 Task: Look for space in Huanuni, Bolivia from 6th September, 2023 to 18th September, 2023 for 3 adults in price range Rs.6000 to Rs.12000. Place can be entire place with 2 bedrooms having 2 beds and 2 bathrooms. Property type can be house, flat, guest house, hotel. Booking option can be shelf check-in. Required host language is English.
Action: Mouse moved to (625, 75)
Screenshot: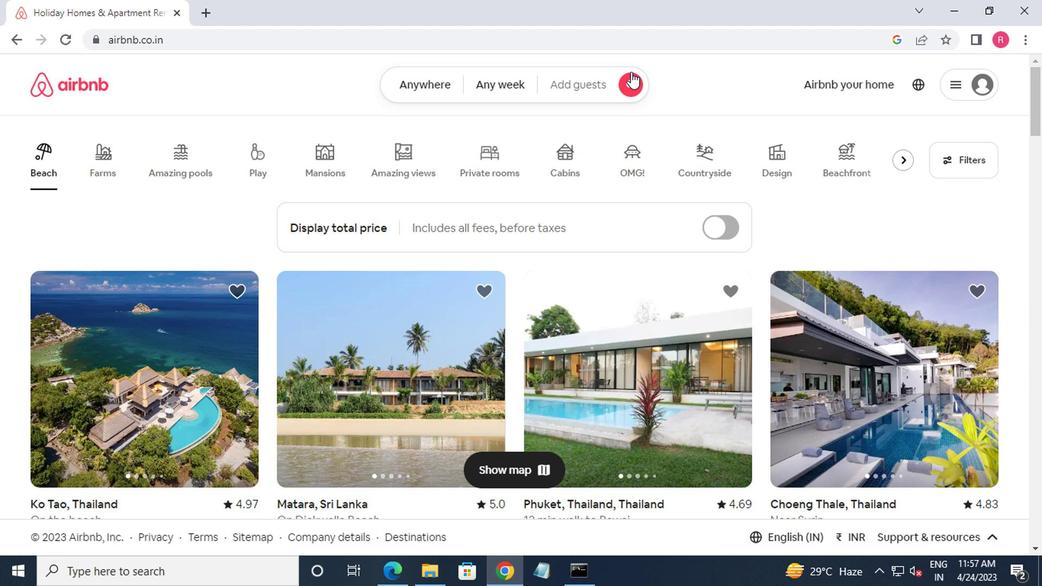
Action: Mouse pressed left at (625, 75)
Screenshot: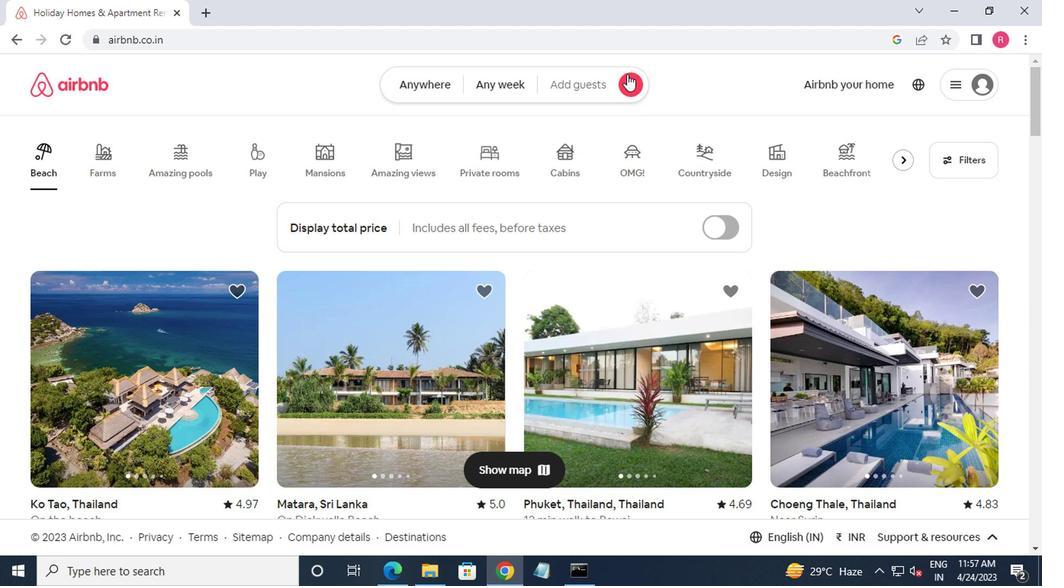 
Action: Mouse moved to (367, 130)
Screenshot: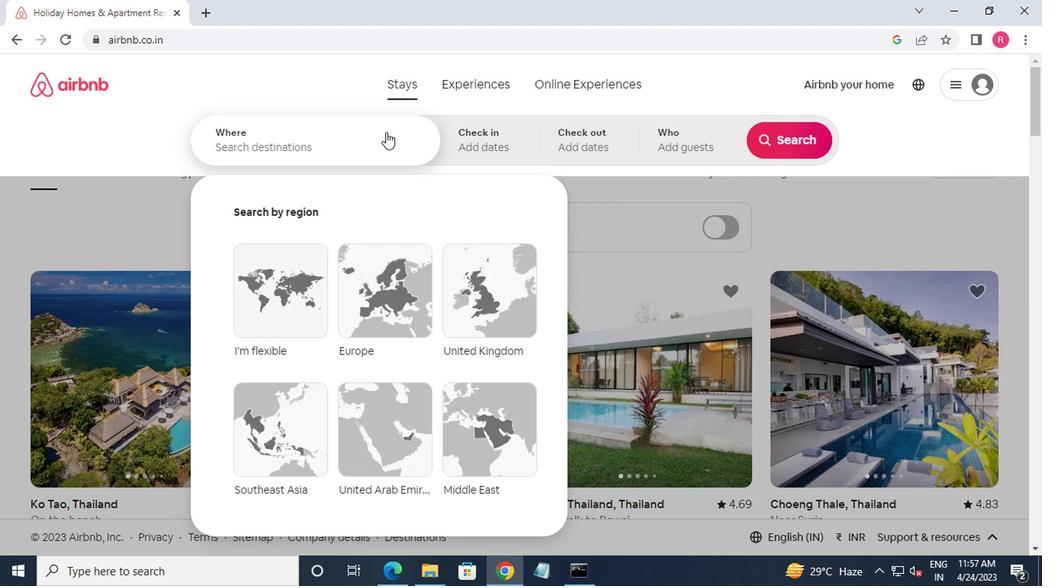 
Action: Mouse pressed left at (367, 130)
Screenshot: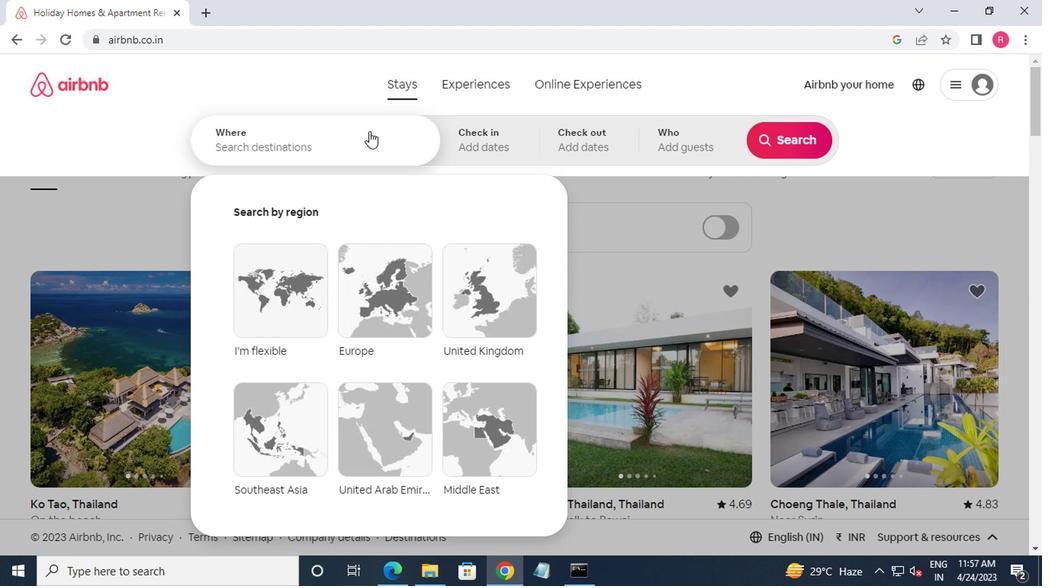
Action: Mouse moved to (355, 139)
Screenshot: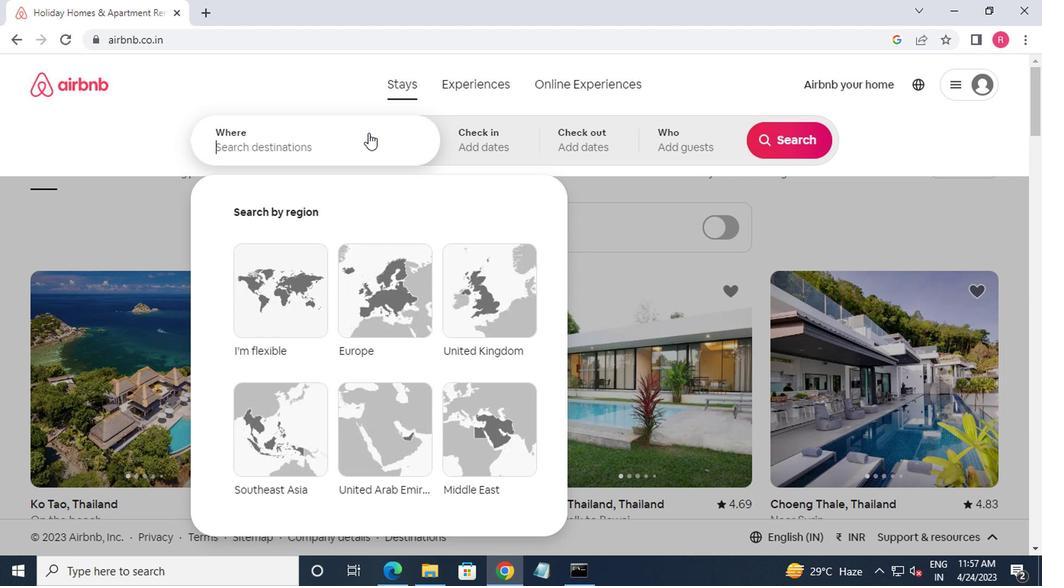 
Action: Key pressed huanuni
Screenshot: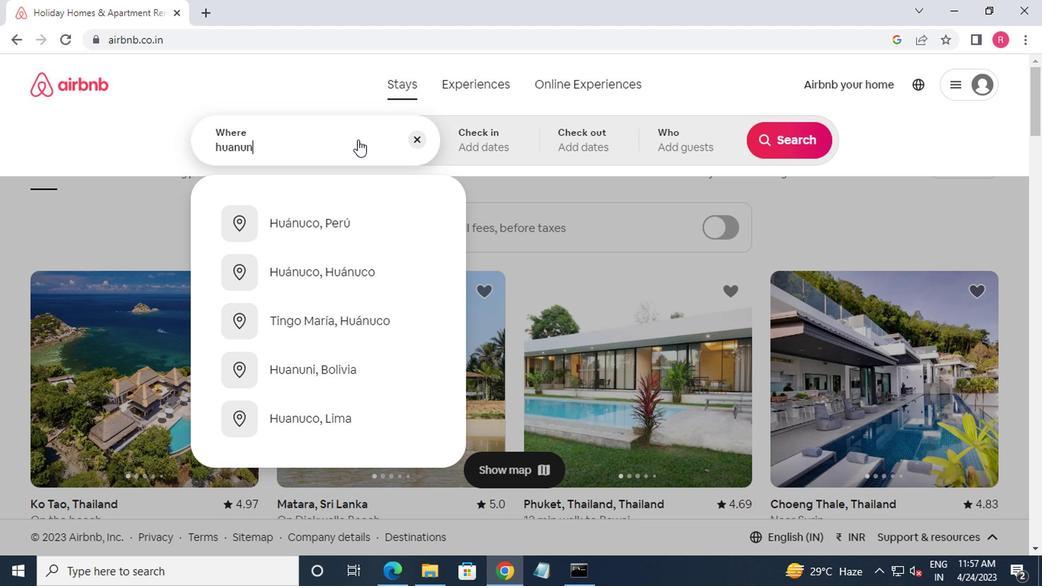 
Action: Mouse scrolled (355, 140) with delta (0, 0)
Screenshot: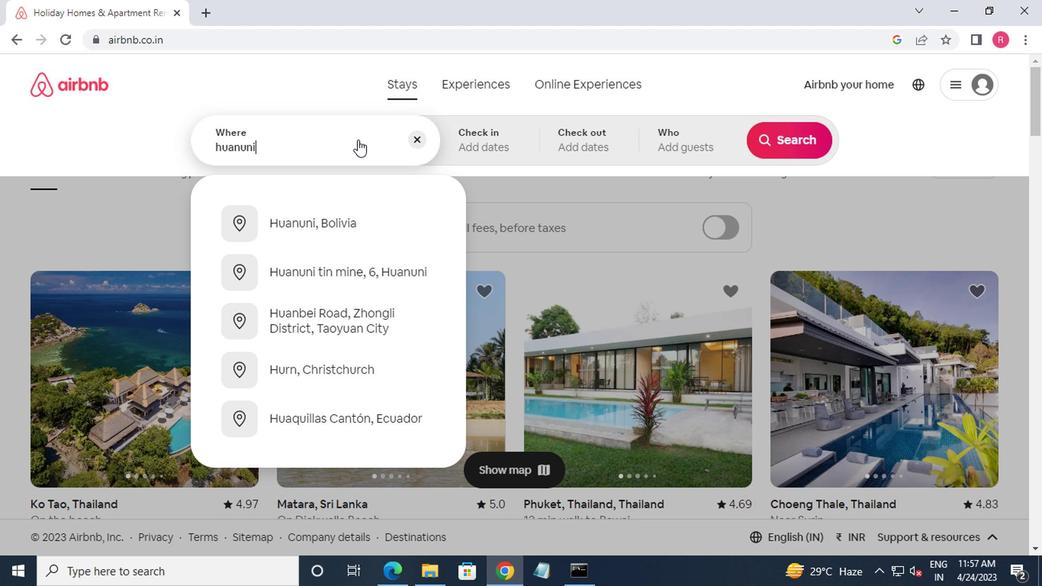 
Action: Mouse moved to (310, 229)
Screenshot: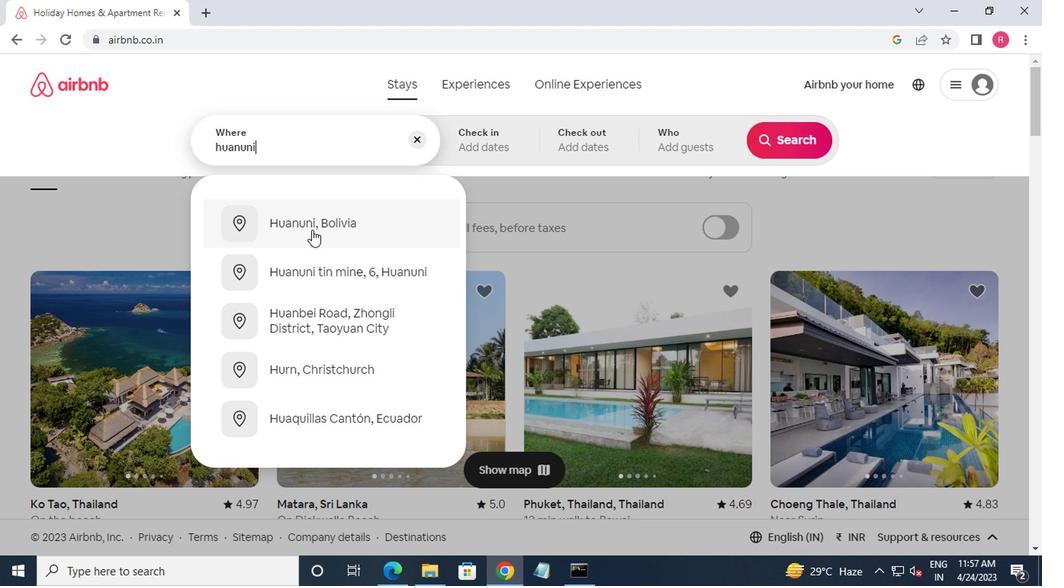 
Action: Mouse pressed left at (310, 229)
Screenshot: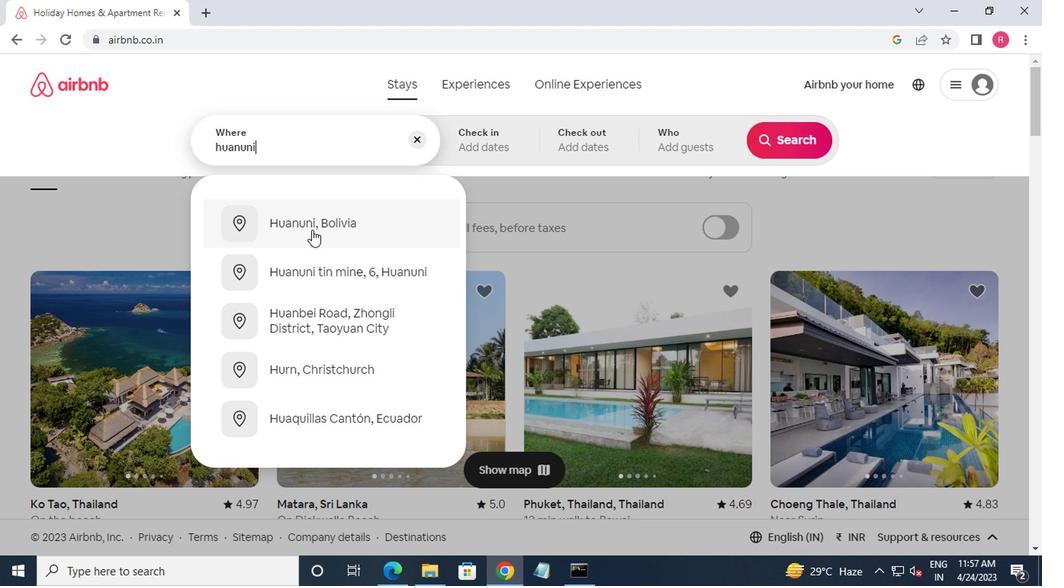 
Action: Mouse moved to (772, 267)
Screenshot: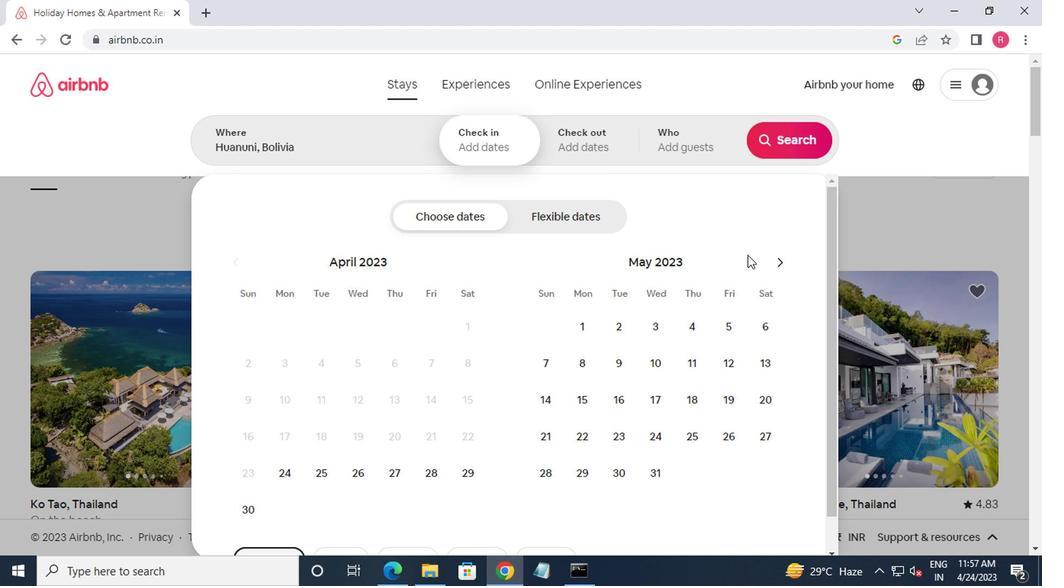 
Action: Mouse pressed left at (772, 267)
Screenshot: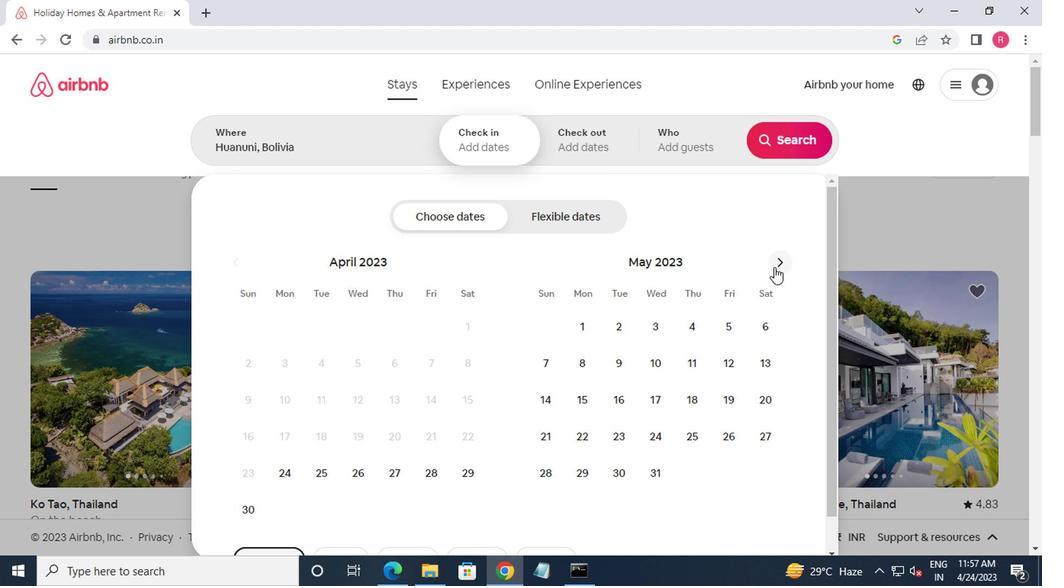 
Action: Mouse moved to (772, 267)
Screenshot: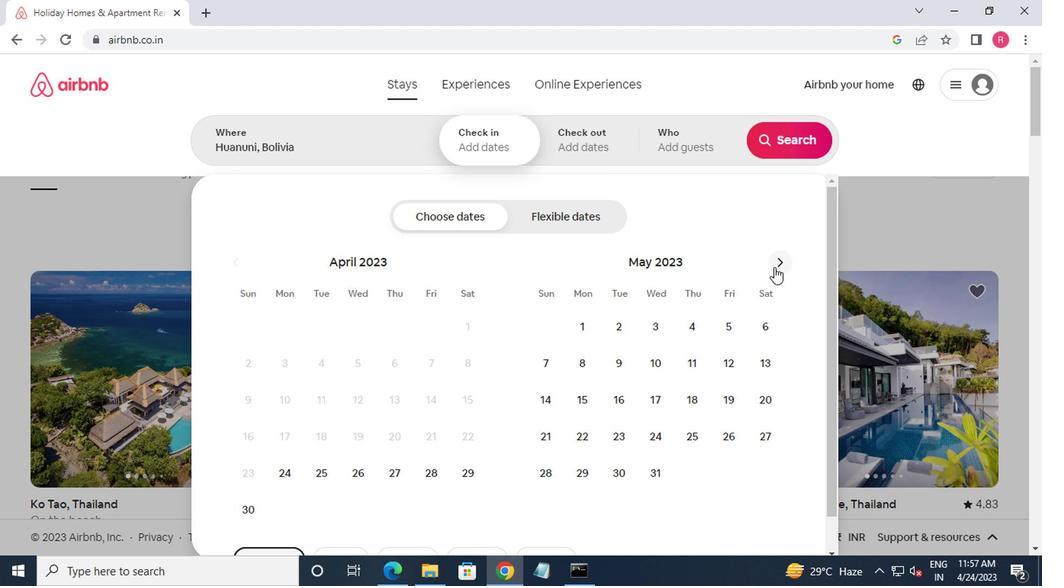 
Action: Mouse pressed left at (772, 267)
Screenshot: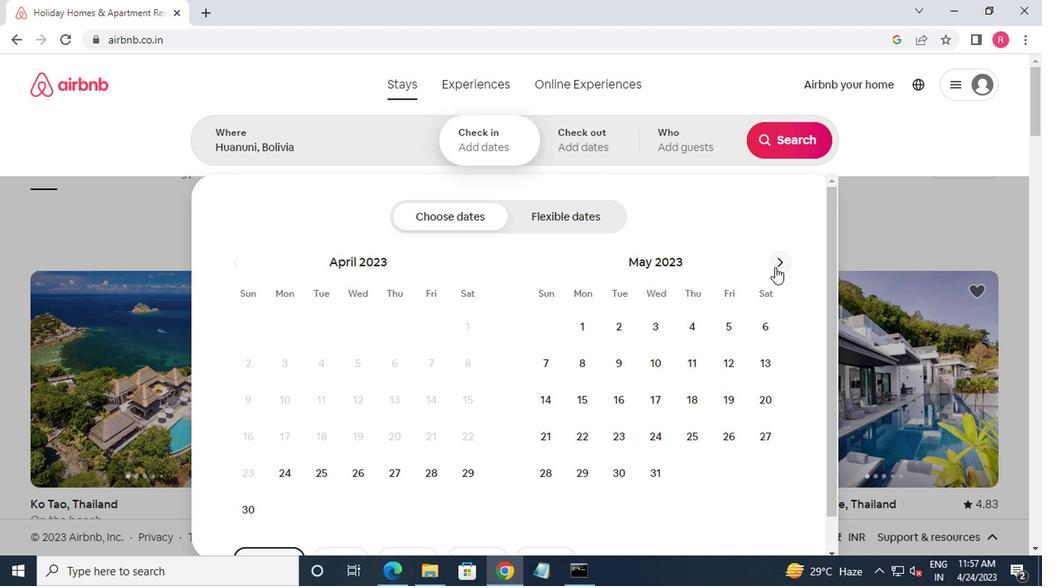
Action: Mouse pressed left at (772, 267)
Screenshot: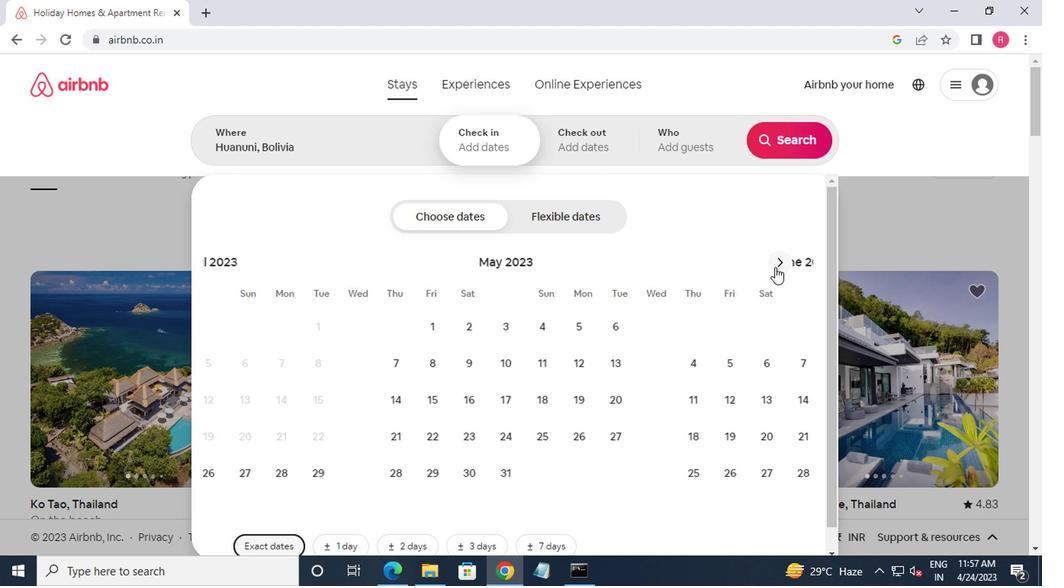 
Action: Mouse moved to (769, 266)
Screenshot: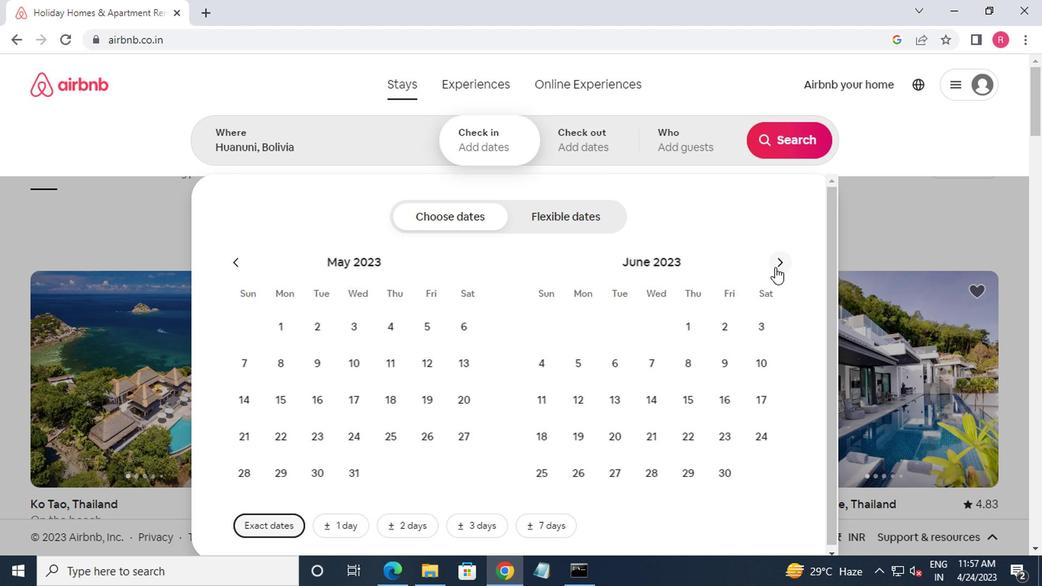 
Action: Mouse pressed left at (769, 266)
Screenshot: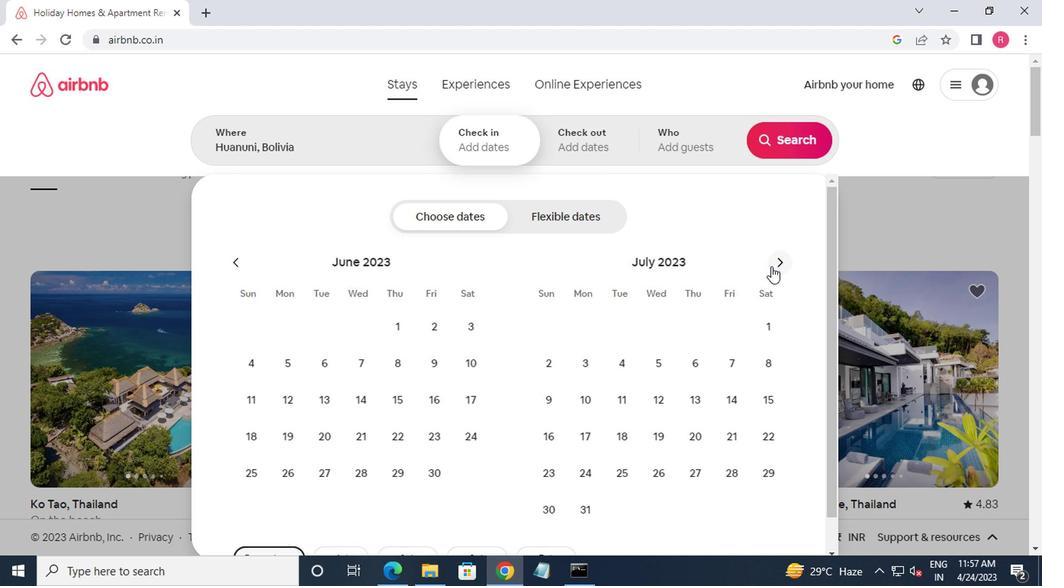 
Action: Mouse moved to (773, 262)
Screenshot: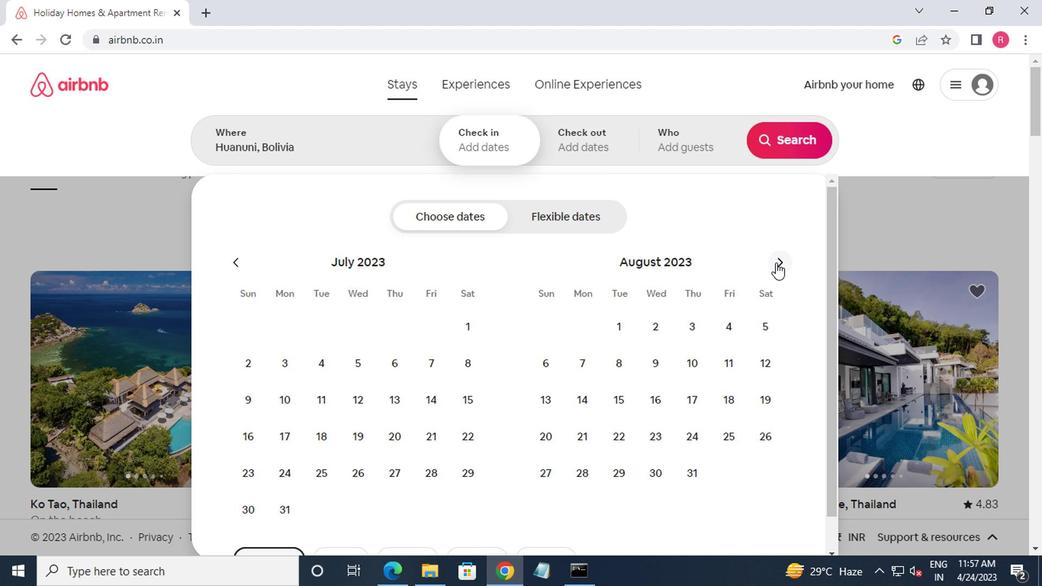 
Action: Mouse pressed left at (773, 262)
Screenshot: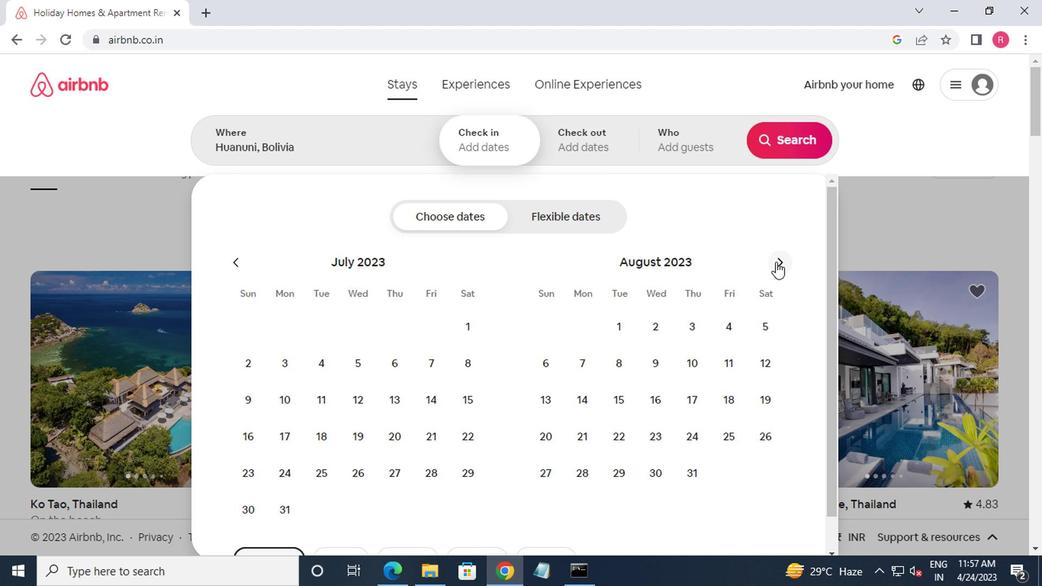 
Action: Mouse moved to (670, 369)
Screenshot: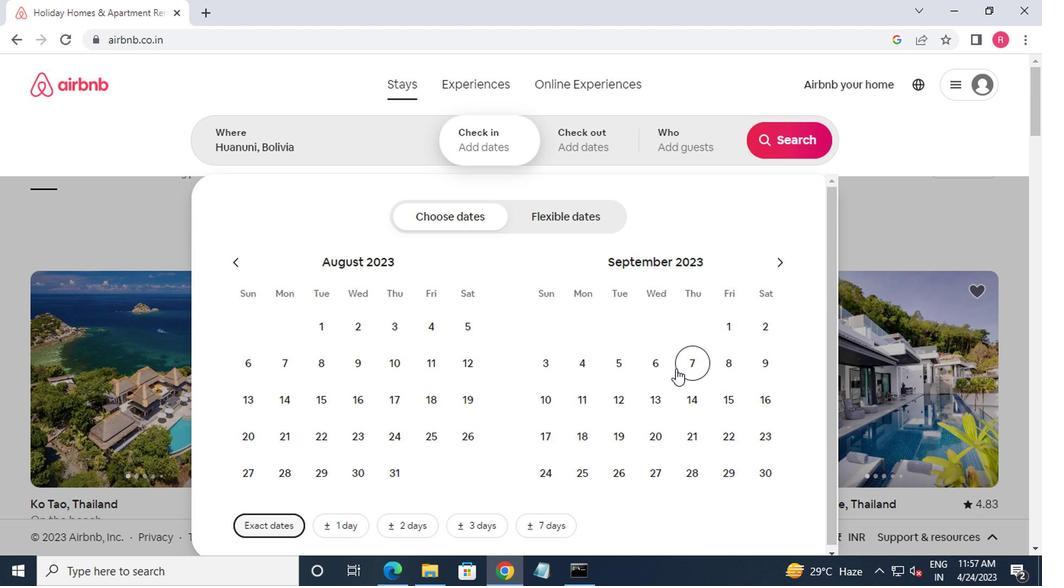
Action: Mouse pressed left at (670, 369)
Screenshot: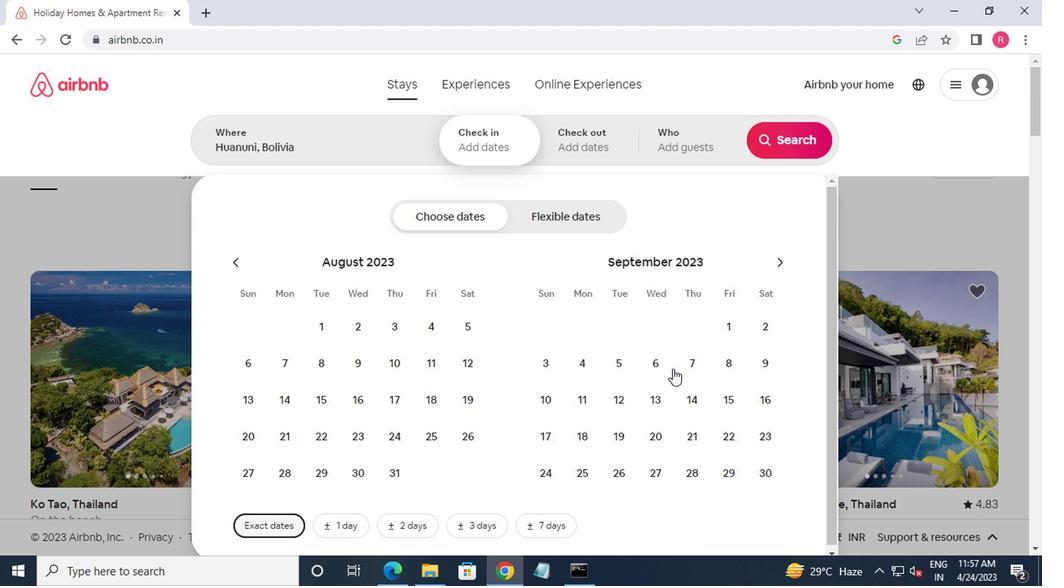 
Action: Mouse moved to (596, 432)
Screenshot: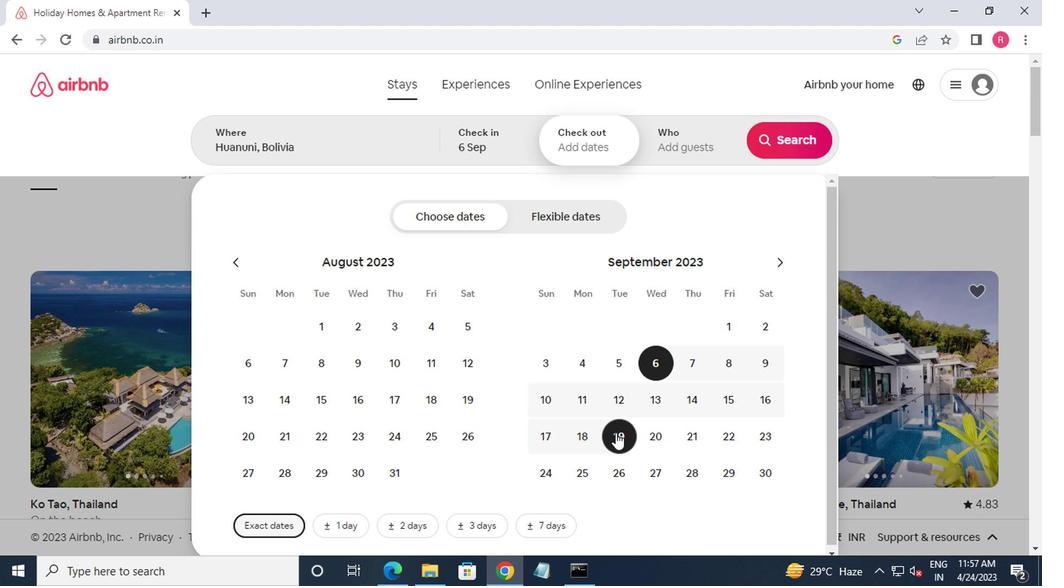 
Action: Mouse pressed left at (596, 432)
Screenshot: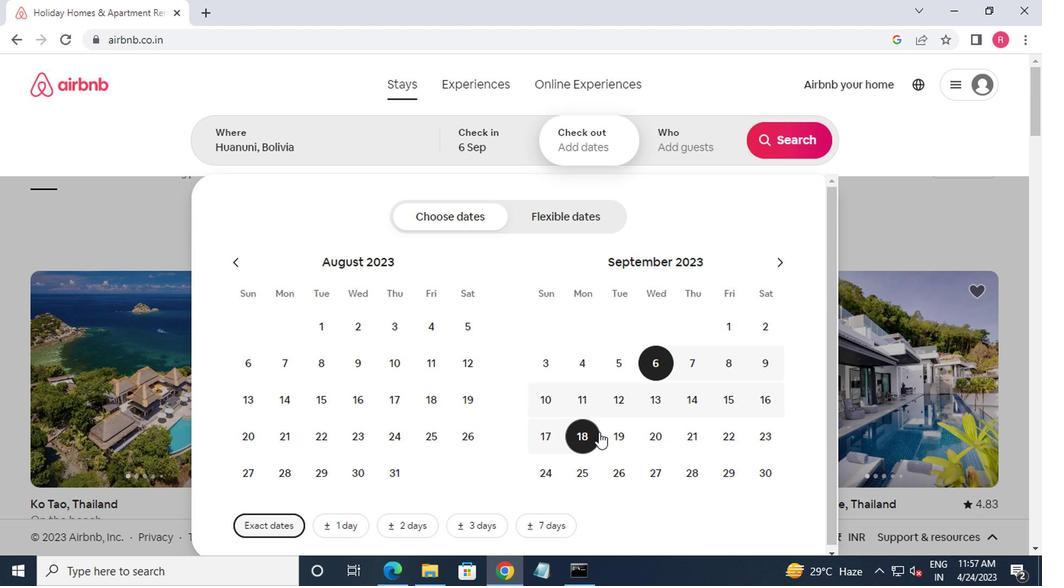 
Action: Mouse moved to (676, 158)
Screenshot: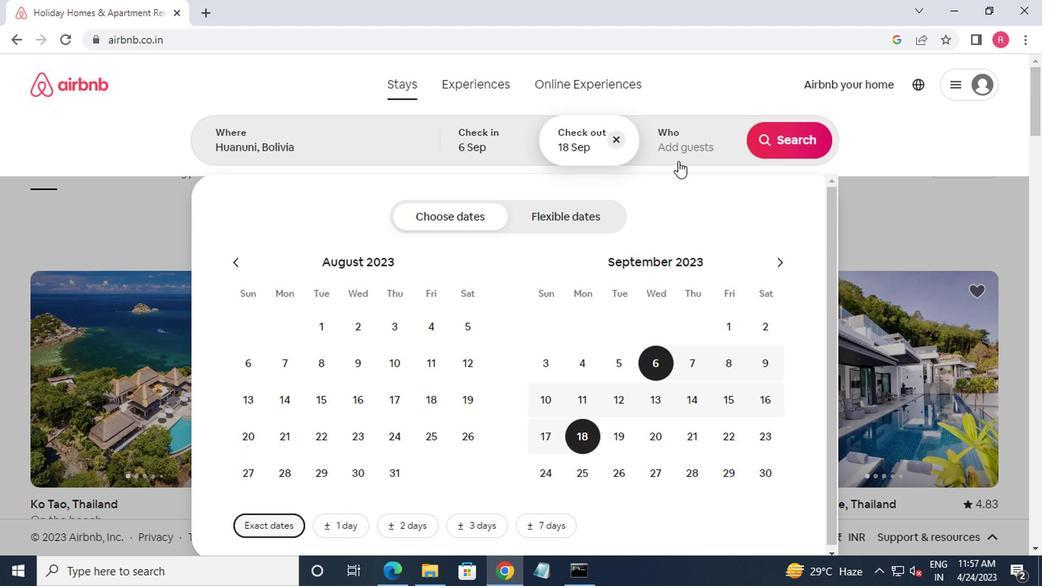 
Action: Mouse pressed left at (676, 158)
Screenshot: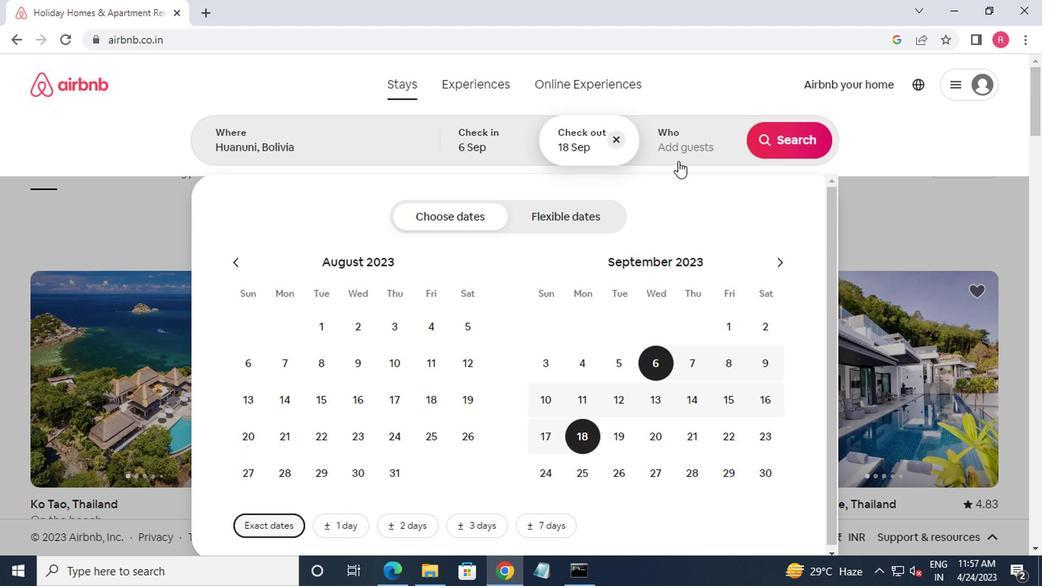 
Action: Mouse moved to (780, 231)
Screenshot: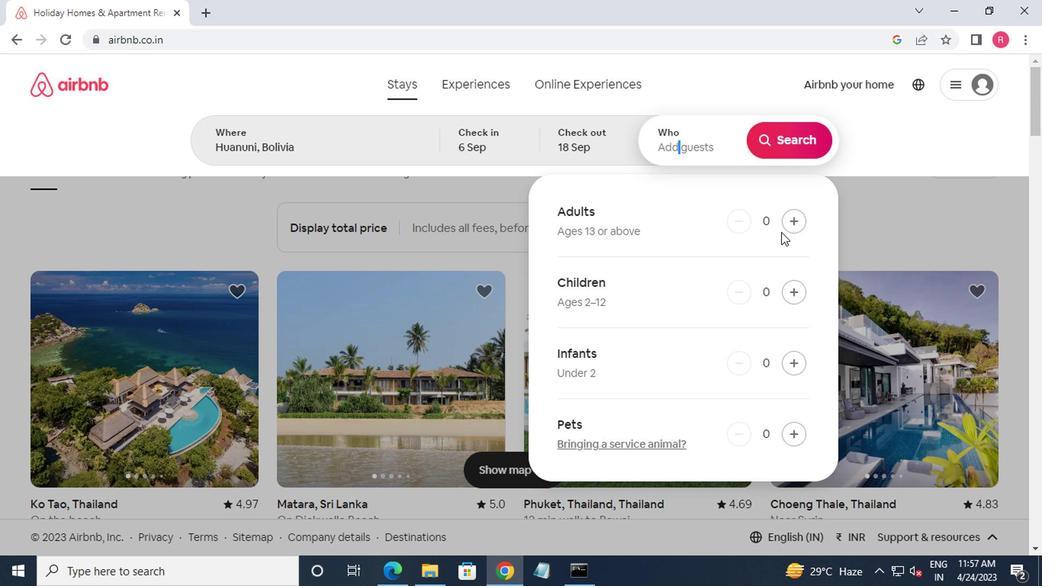 
Action: Mouse pressed left at (780, 231)
Screenshot: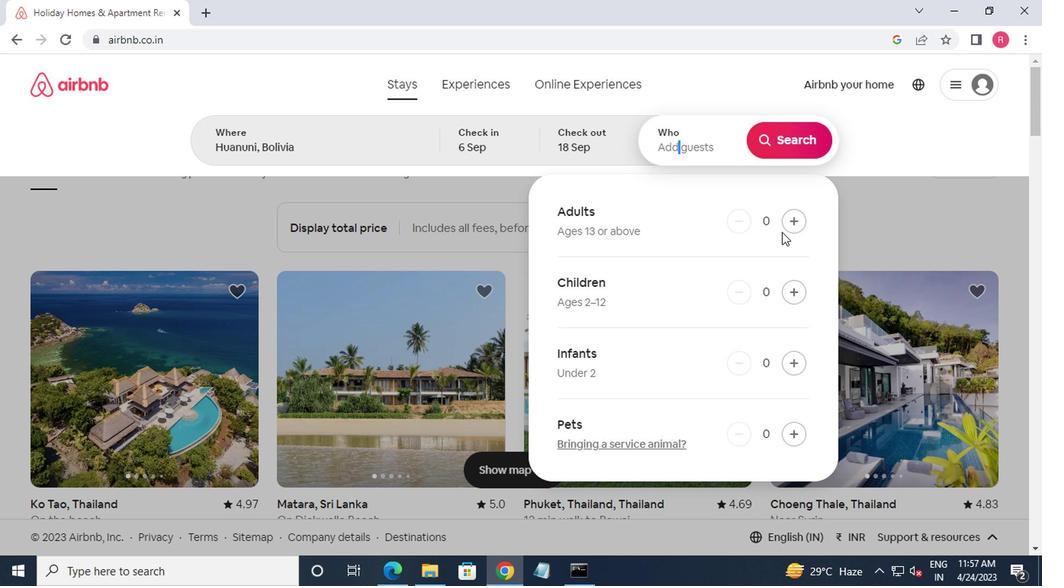 
Action: Mouse moved to (783, 227)
Screenshot: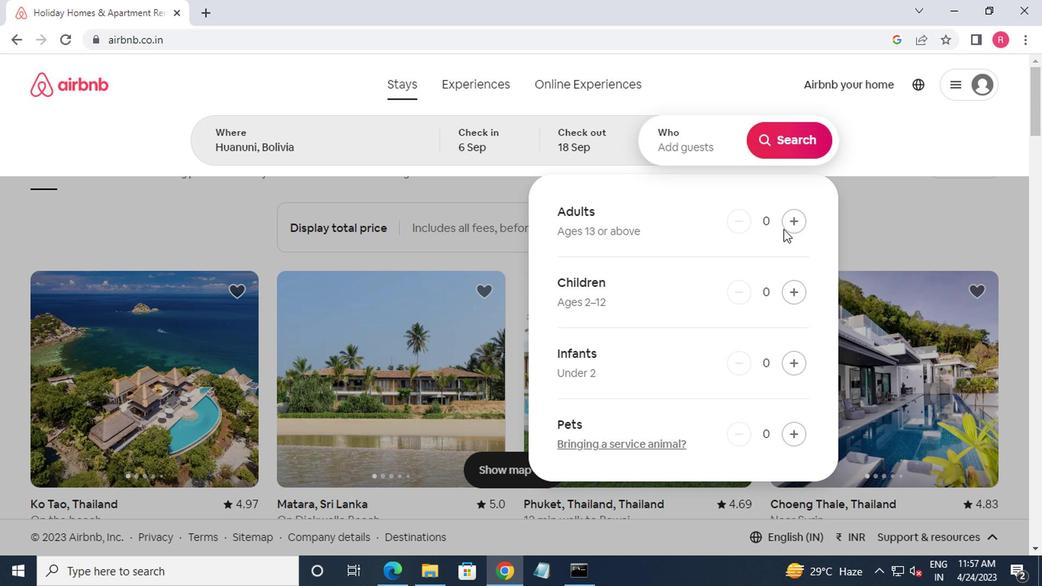 
Action: Mouse pressed left at (783, 227)
Screenshot: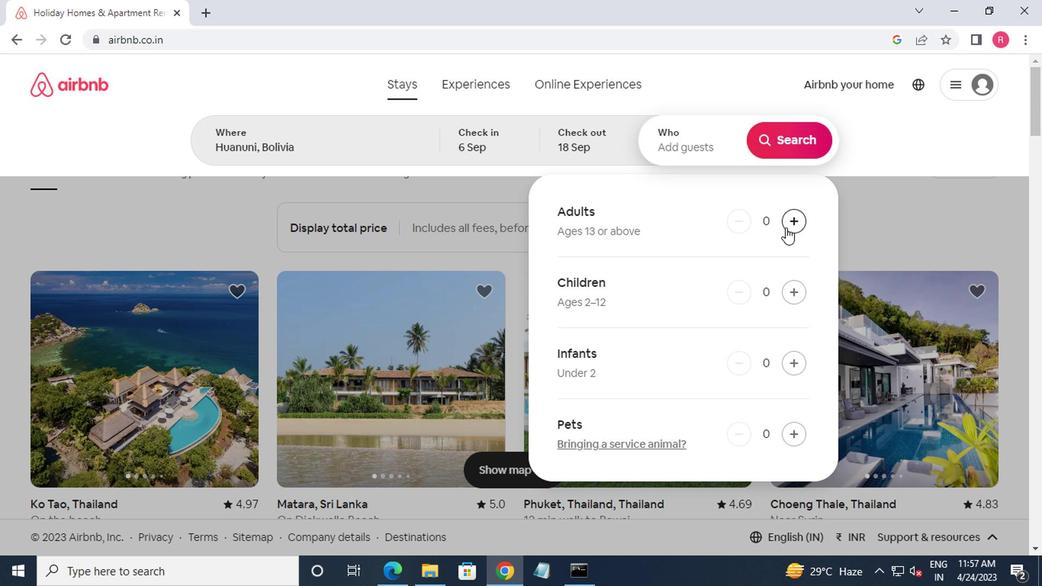 
Action: Mouse pressed left at (783, 227)
Screenshot: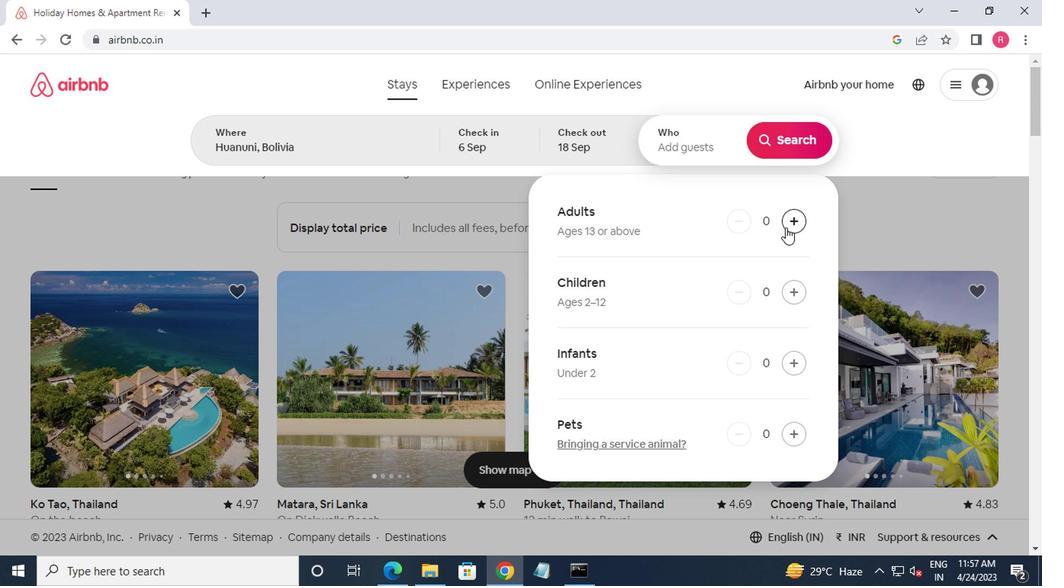 
Action: Mouse moved to (784, 227)
Screenshot: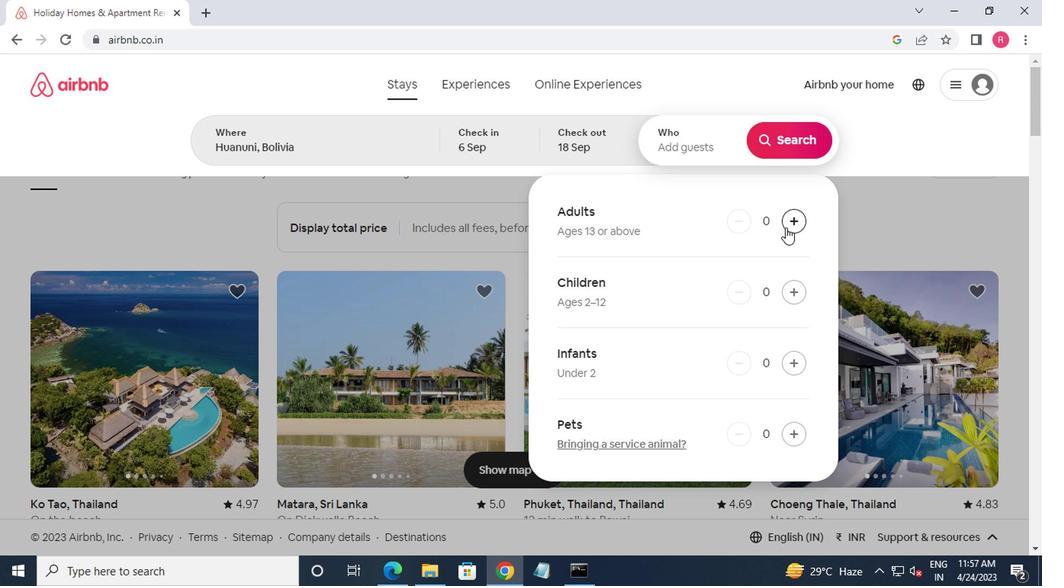 
Action: Mouse pressed left at (784, 227)
Screenshot: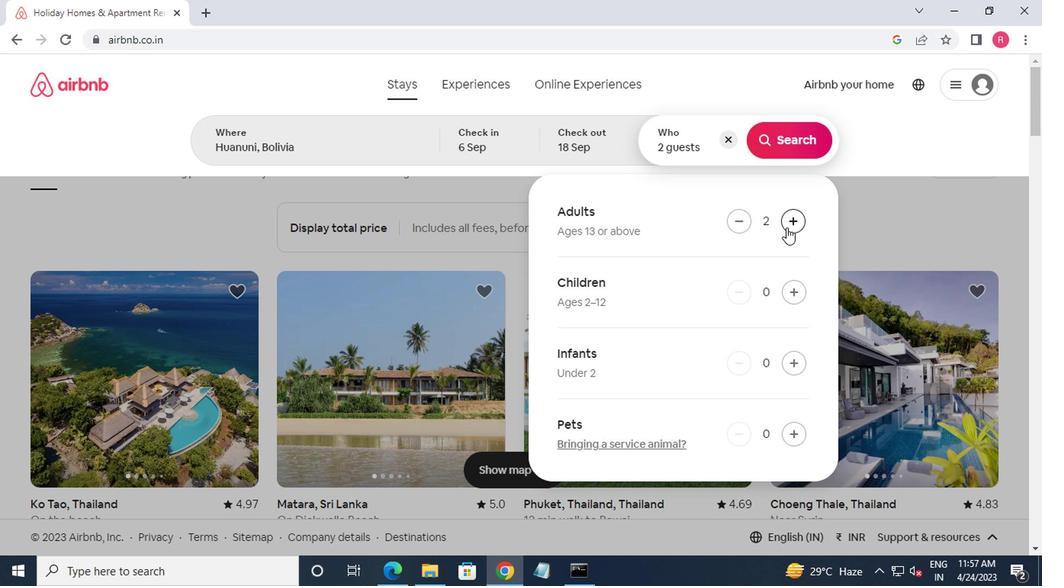 
Action: Mouse moved to (761, 146)
Screenshot: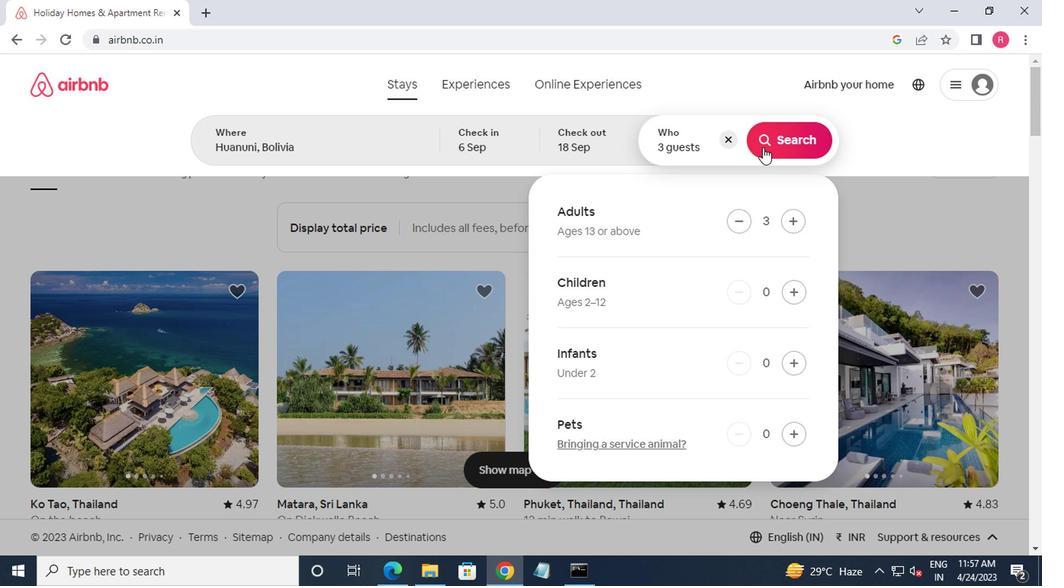 
Action: Mouse pressed left at (761, 146)
Screenshot: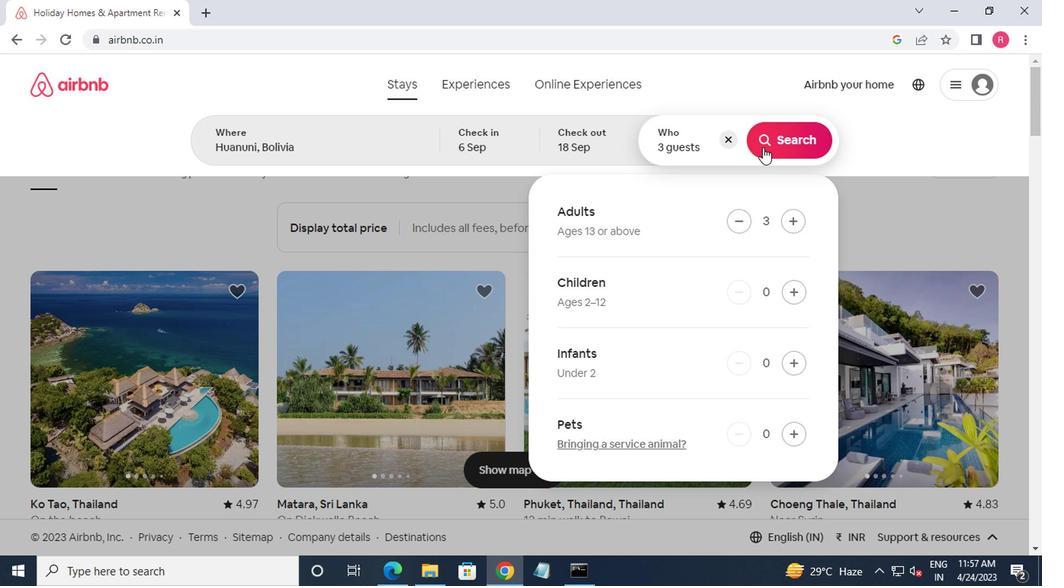 
Action: Mouse moved to (947, 141)
Screenshot: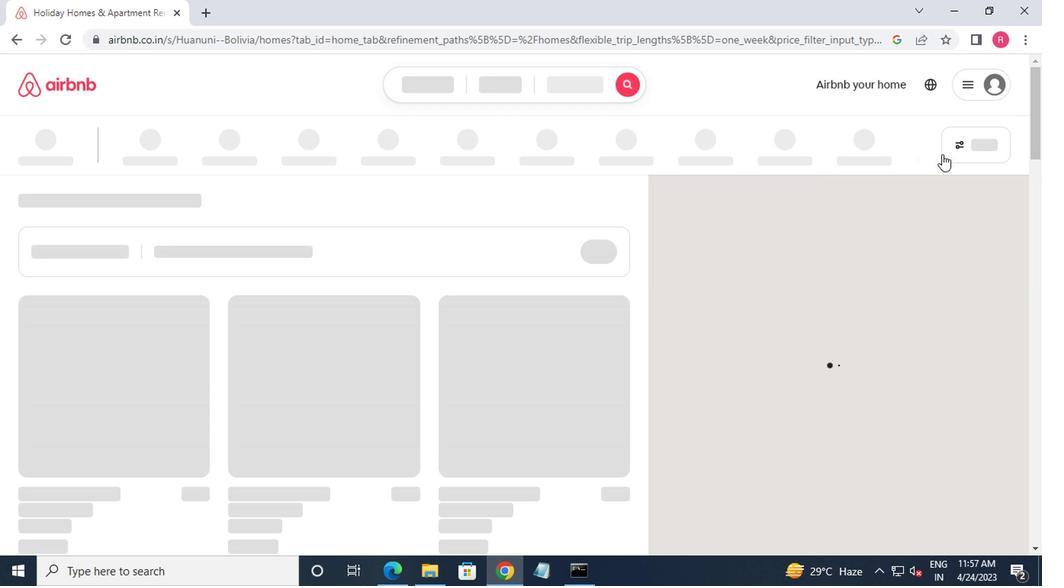 
Action: Mouse pressed left at (947, 141)
Screenshot: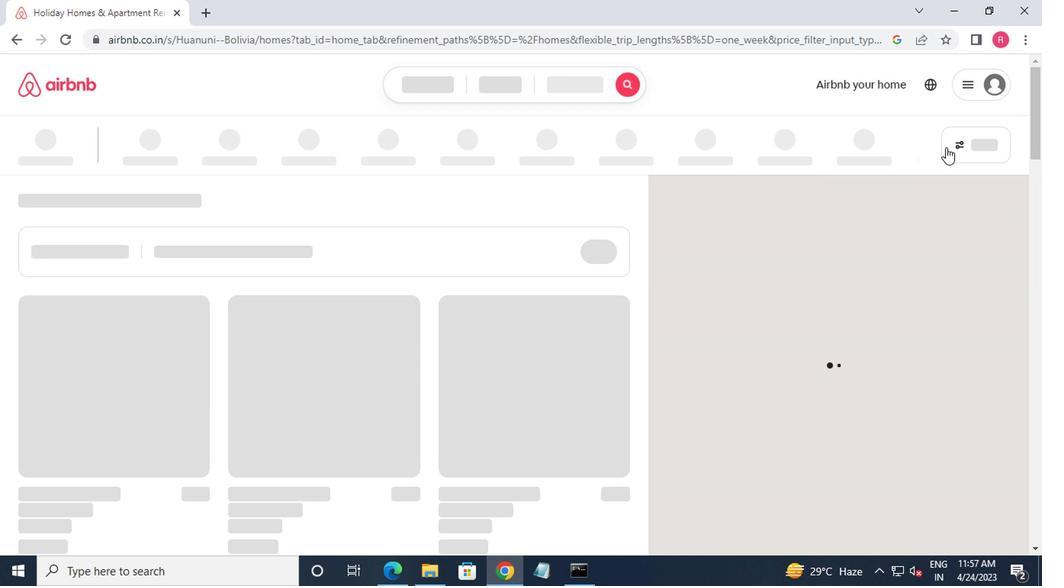 
Action: Mouse moved to (391, 342)
Screenshot: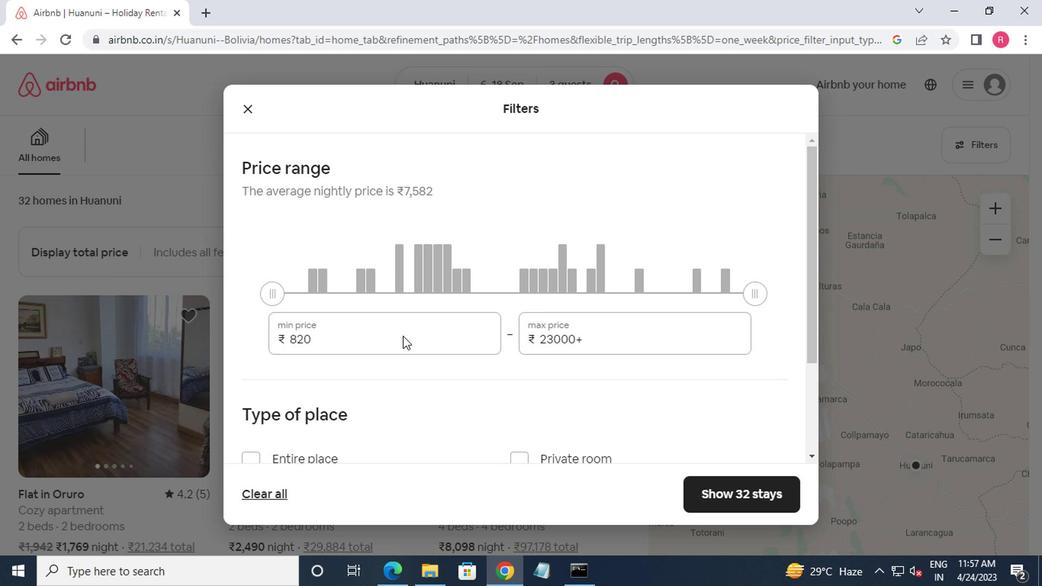 
Action: Mouse pressed left at (391, 342)
Screenshot: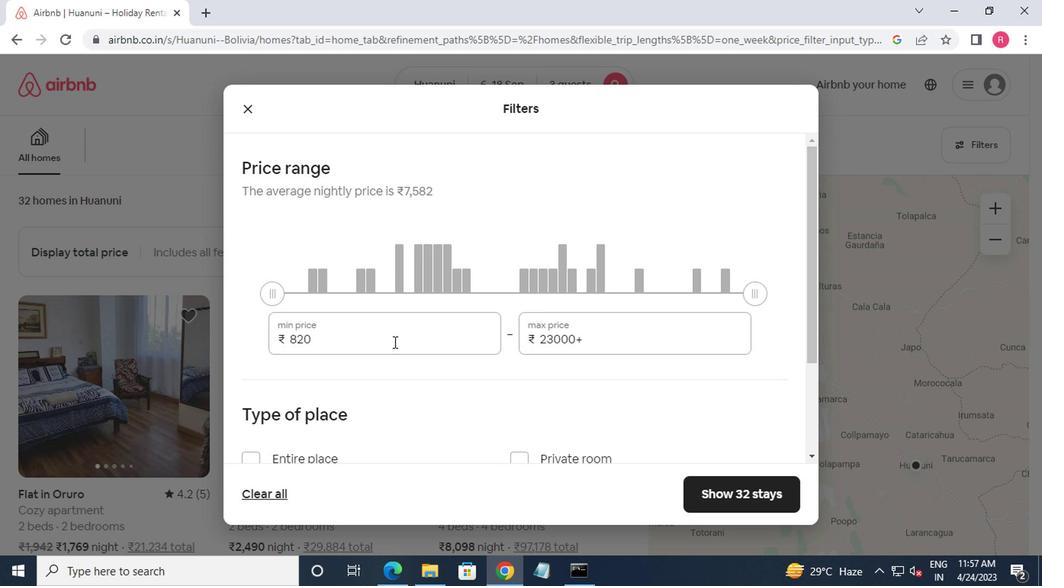 
Action: Mouse moved to (391, 344)
Screenshot: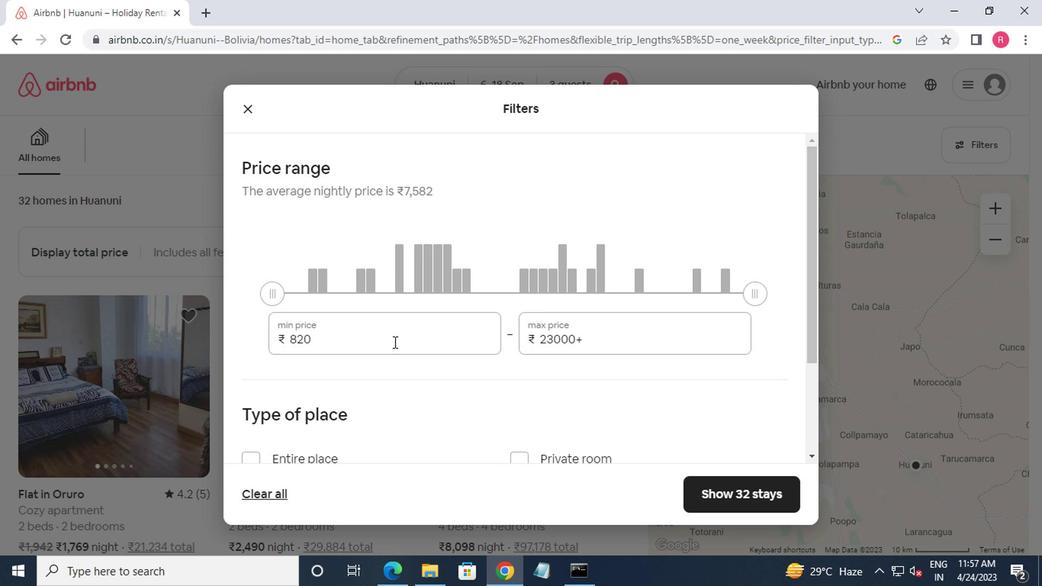 
Action: Key pressed <Key.backspace><Key.backspace><Key.backspace><Key.backspace><Key.backspace>6000<Key.tab>12000
Screenshot: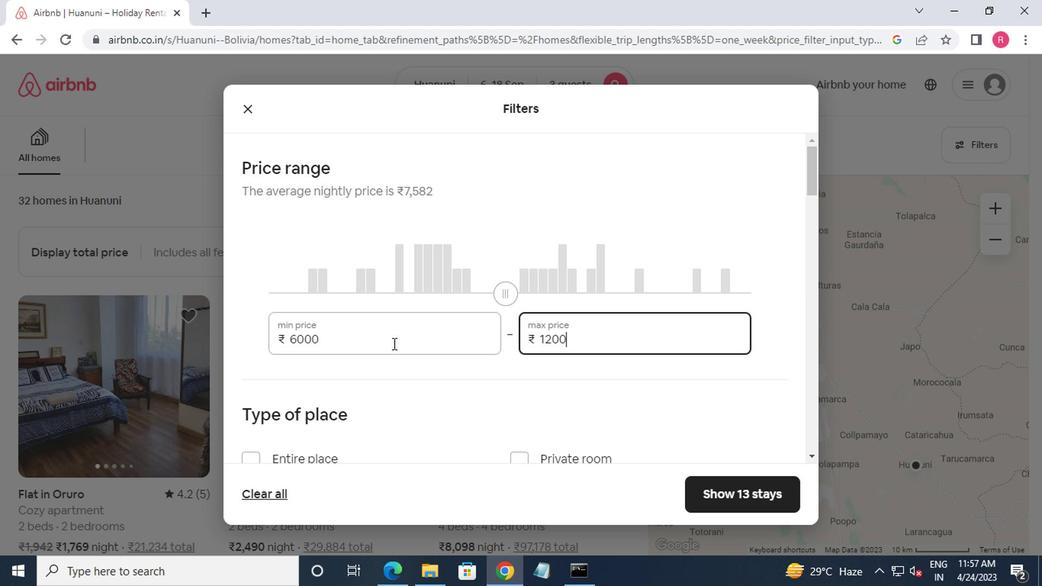 
Action: Mouse moved to (374, 369)
Screenshot: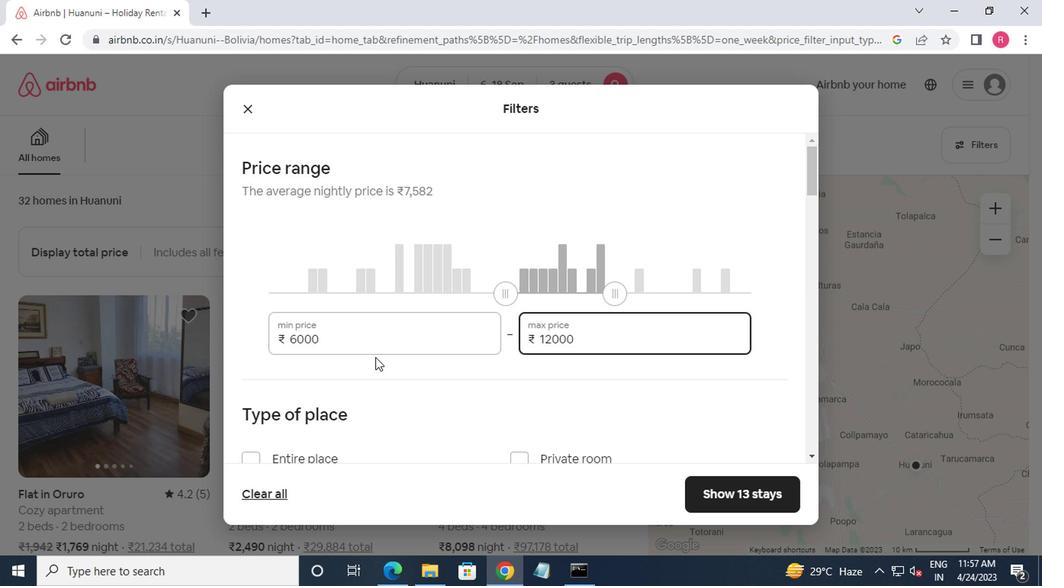 
Action: Mouse scrolled (374, 368) with delta (0, 0)
Screenshot: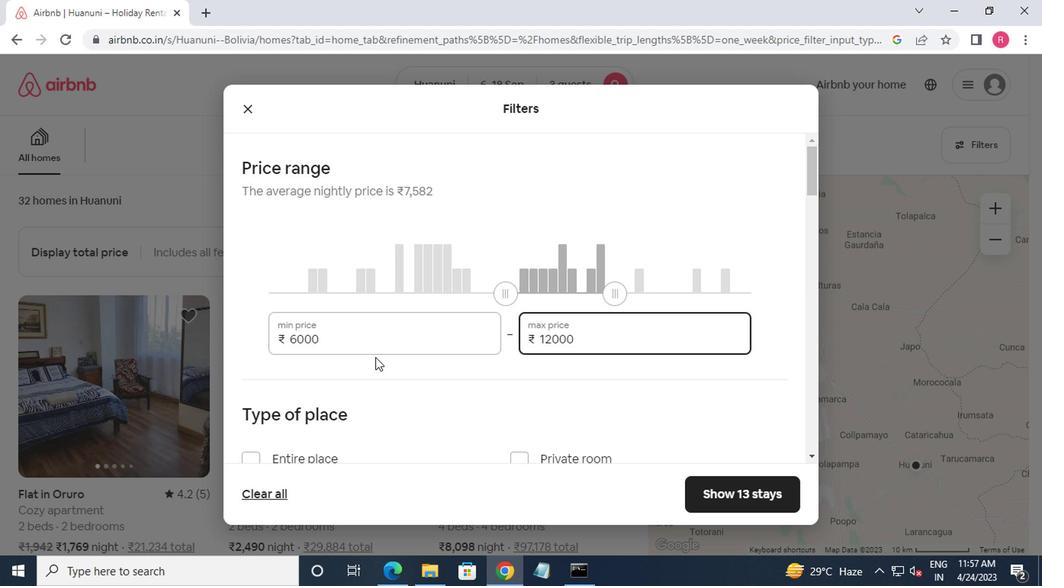 
Action: Mouse moved to (272, 387)
Screenshot: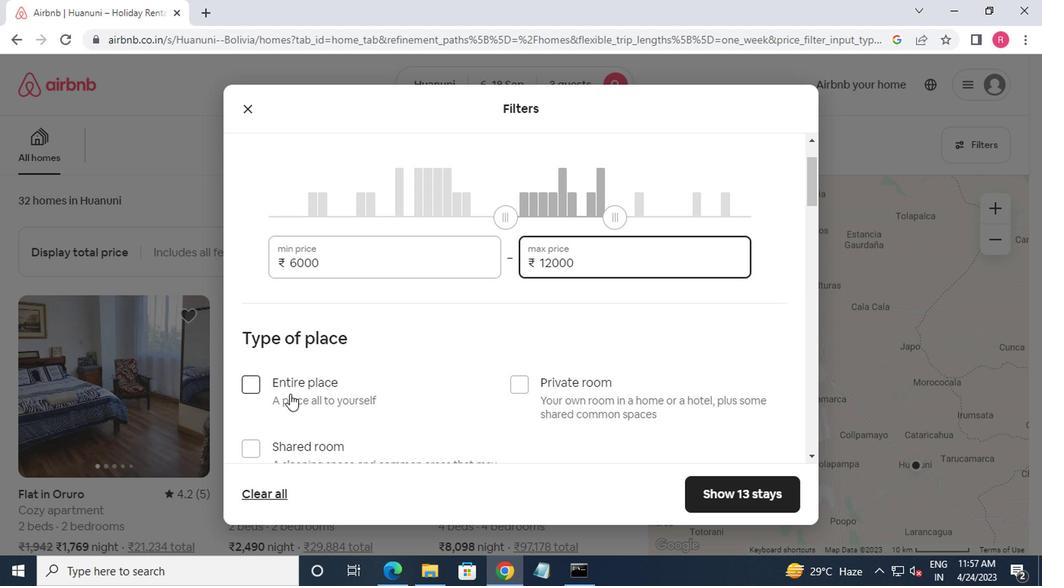 
Action: Mouse pressed left at (272, 387)
Screenshot: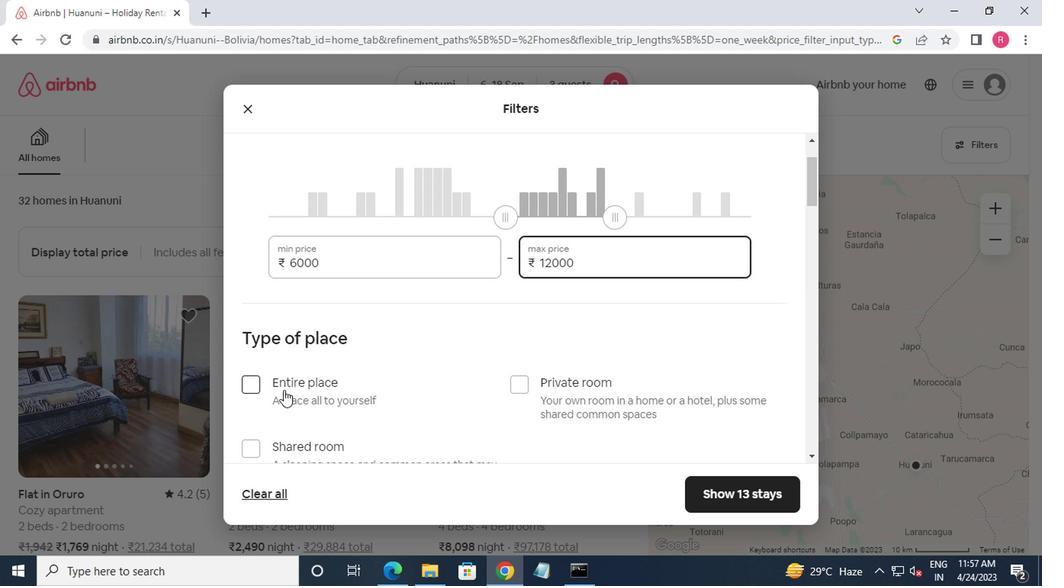 
Action: Mouse moved to (328, 269)
Screenshot: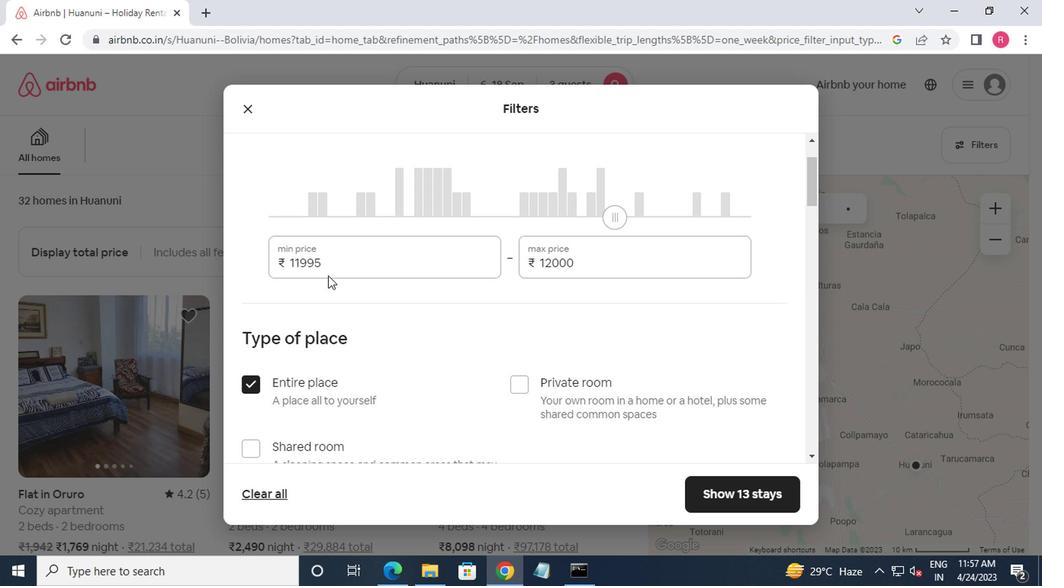 
Action: Mouse pressed left at (328, 269)
Screenshot: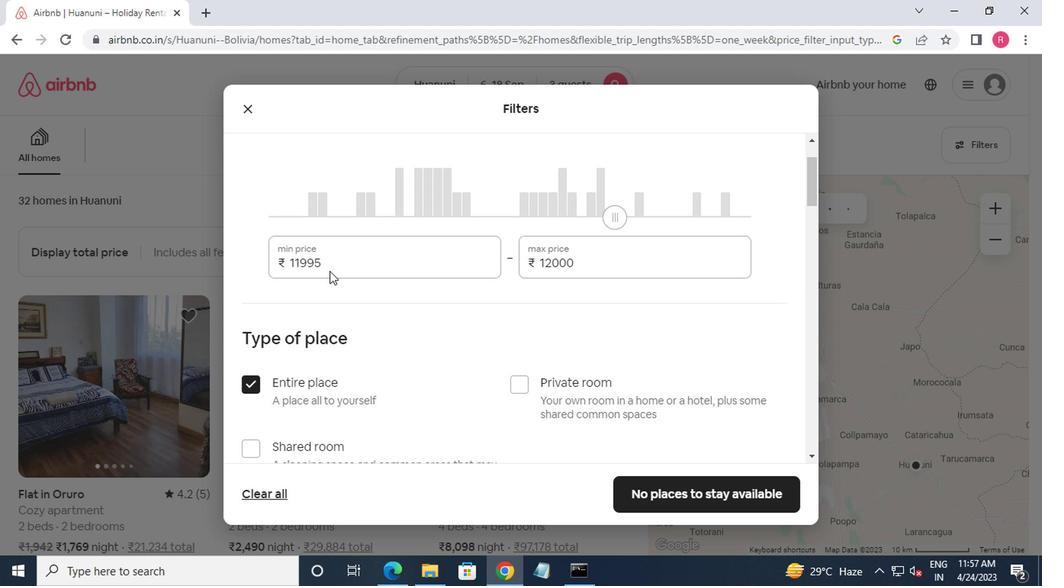 
Action: Mouse moved to (329, 269)
Screenshot: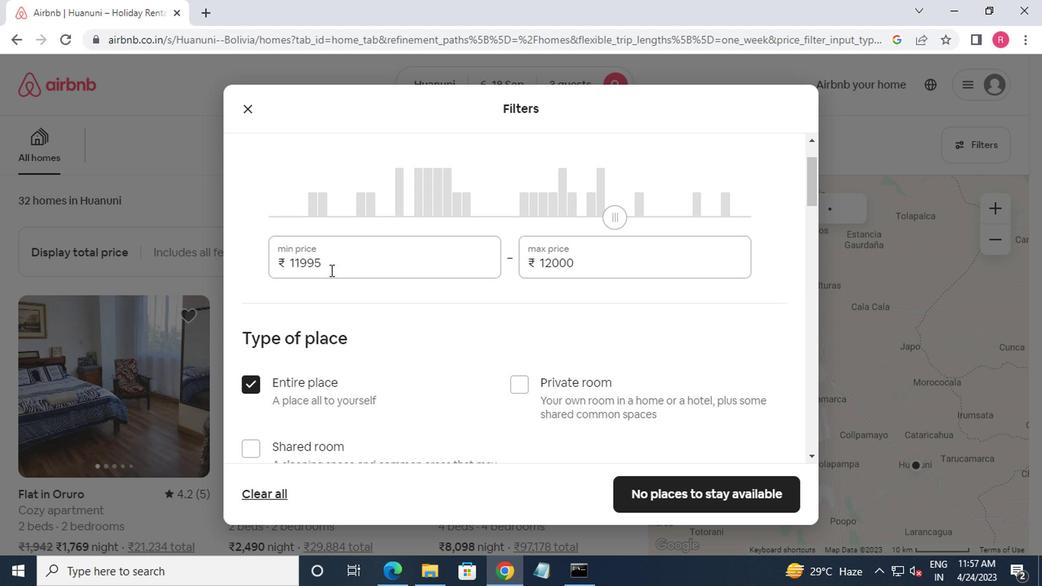 
Action: Key pressed <Key.backspace><Key.backspace><Key.backspace><Key.backspace><Key.backspace><Key.backspace><Key.backspace><Key.backspace><Key.backspace><Key.backspace><Key.backspace><Key.backspace><Key.backspace><Key.backspace><Key.backspace><Key.backspace><Key.backspace><Key.backspace><Key.backspace><Key.backspace>6000
Screenshot: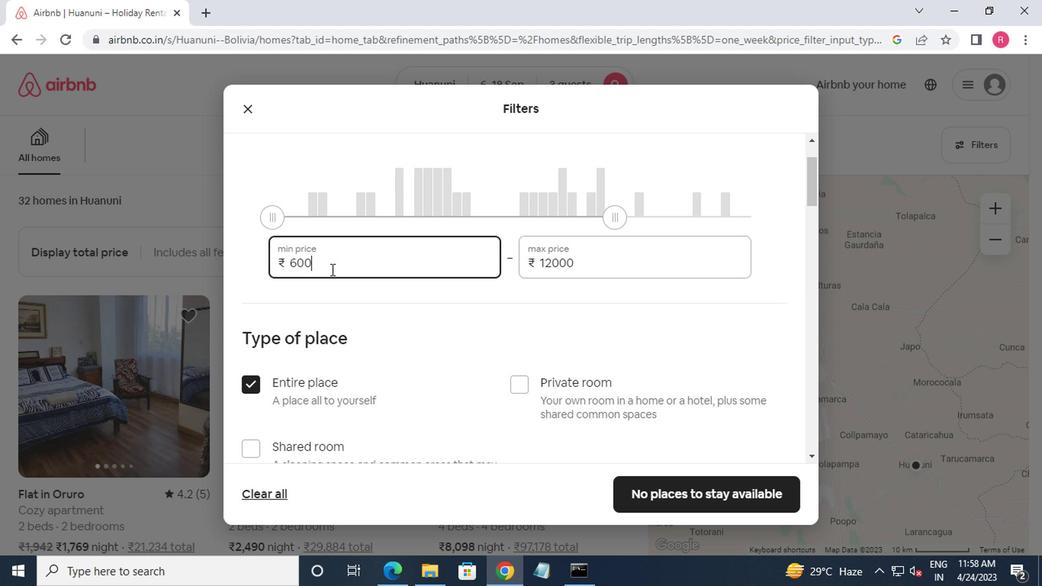 
Action: Mouse moved to (297, 302)
Screenshot: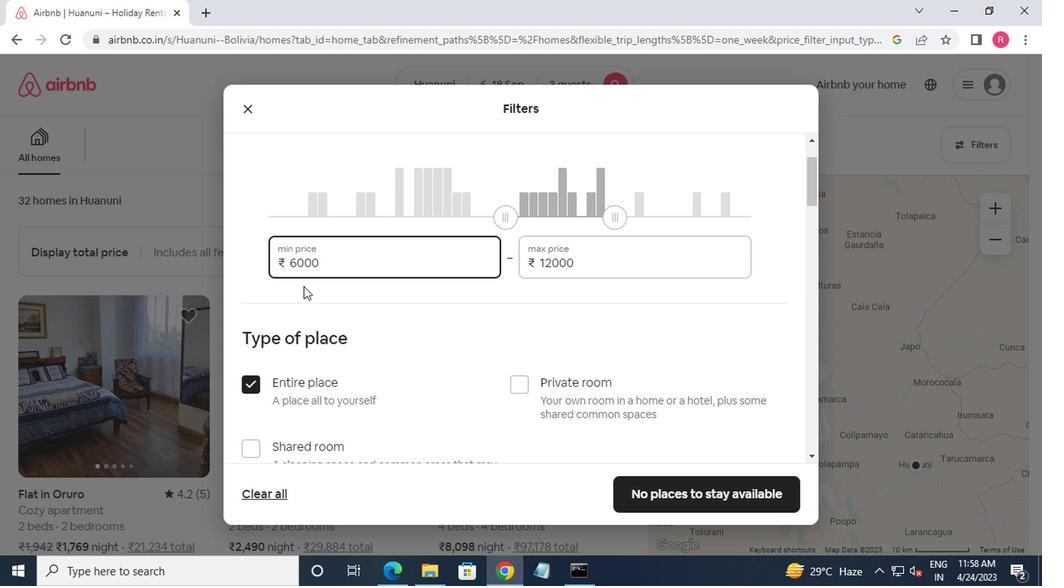
Action: Mouse scrolled (297, 302) with delta (0, 0)
Screenshot: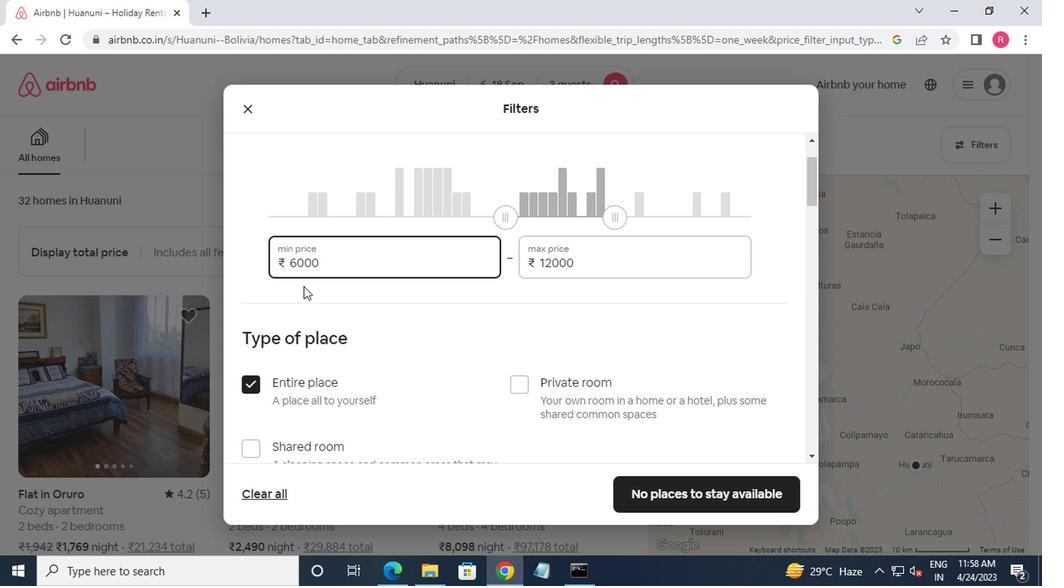 
Action: Mouse moved to (290, 329)
Screenshot: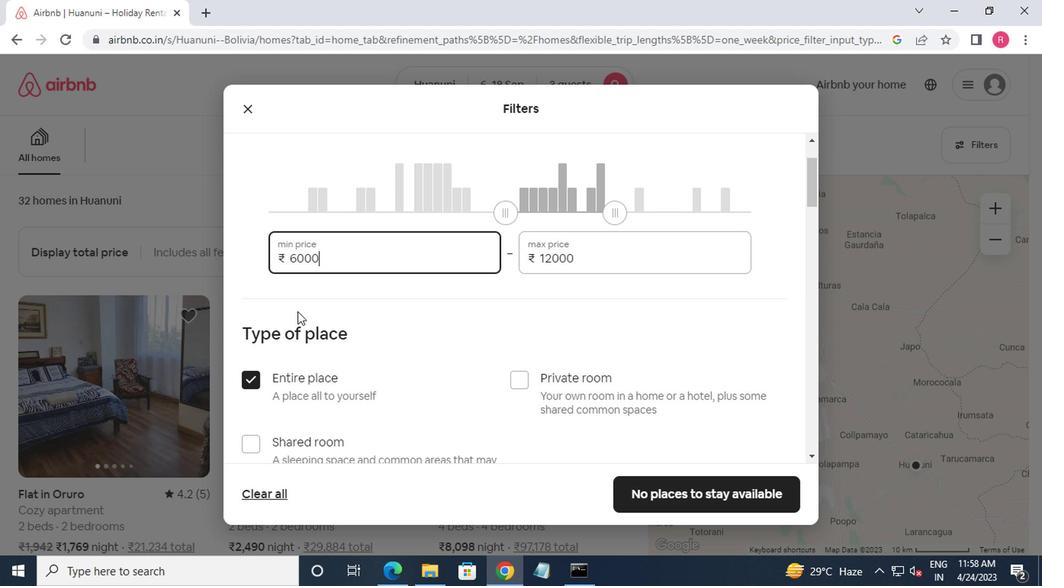 
Action: Mouse scrolled (290, 328) with delta (0, -1)
Screenshot: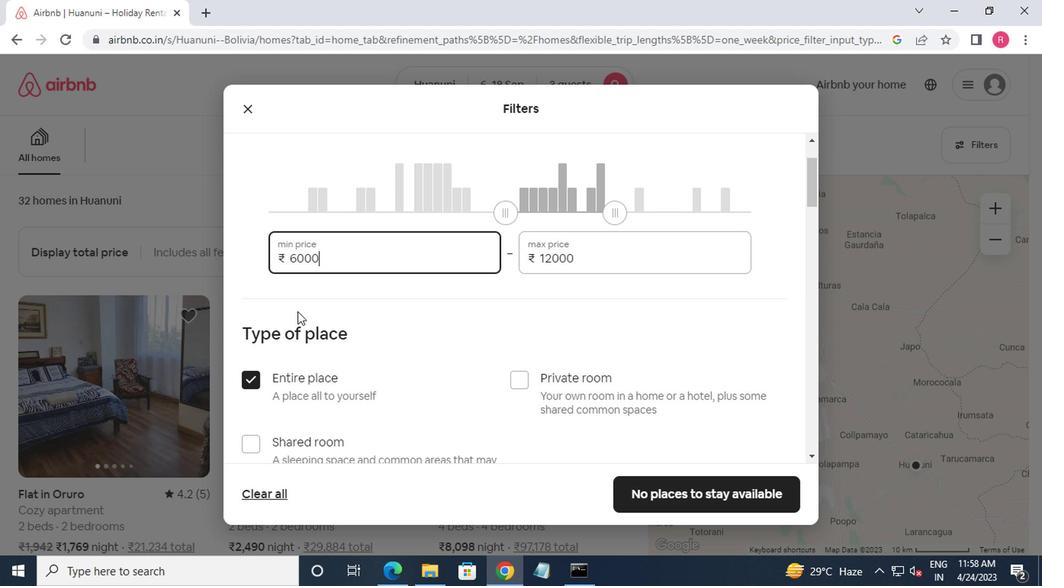 
Action: Mouse moved to (275, 356)
Screenshot: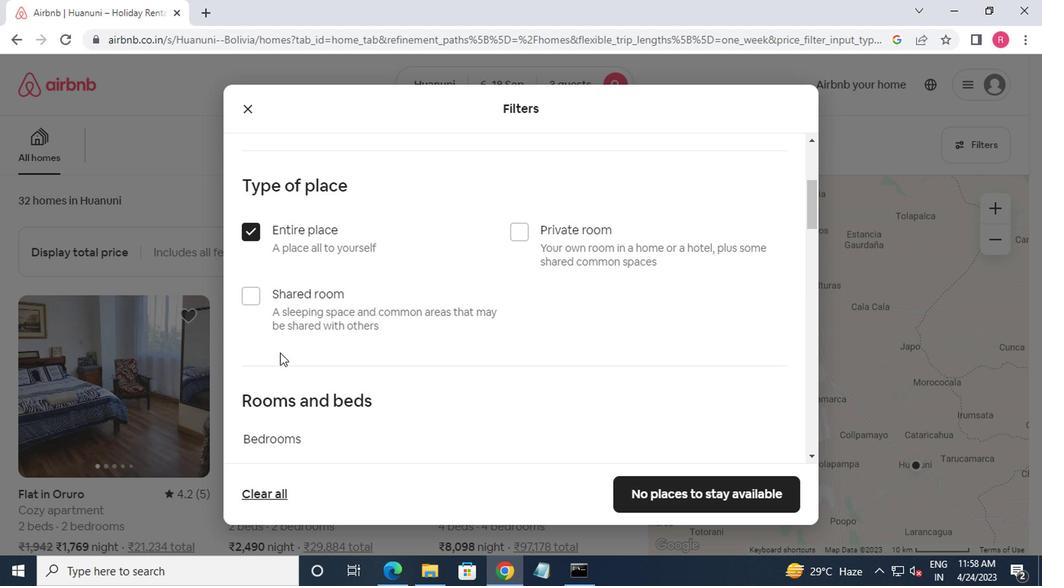 
Action: Mouse scrolled (275, 355) with delta (0, 0)
Screenshot: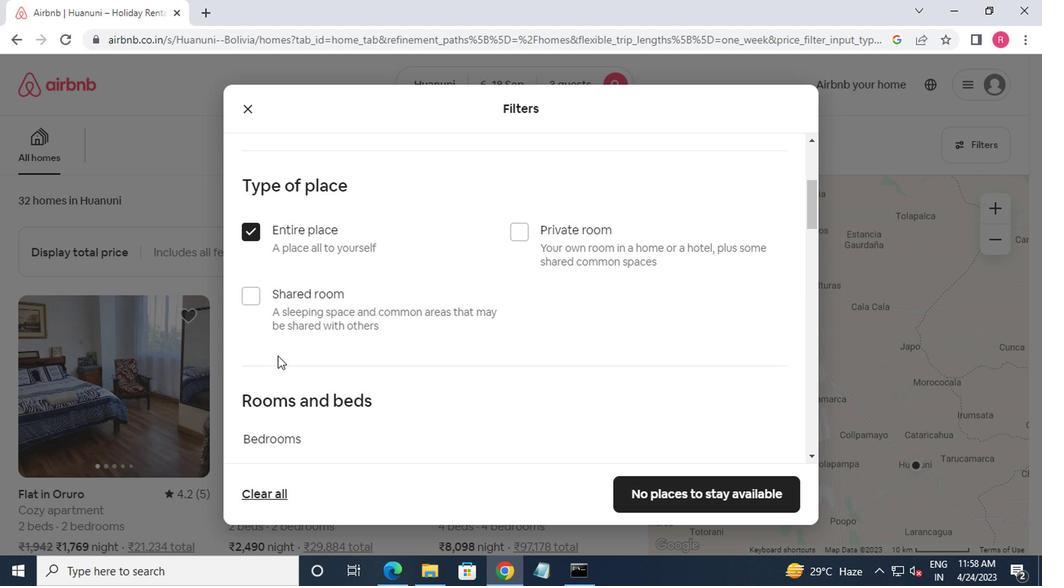 
Action: Mouse moved to (274, 363)
Screenshot: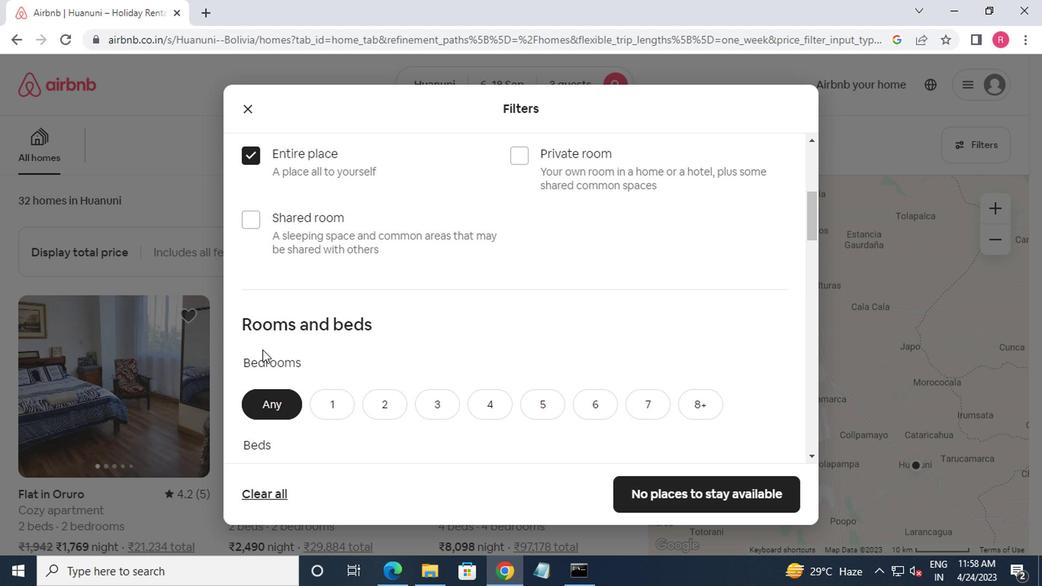 
Action: Mouse scrolled (274, 363) with delta (0, 0)
Screenshot: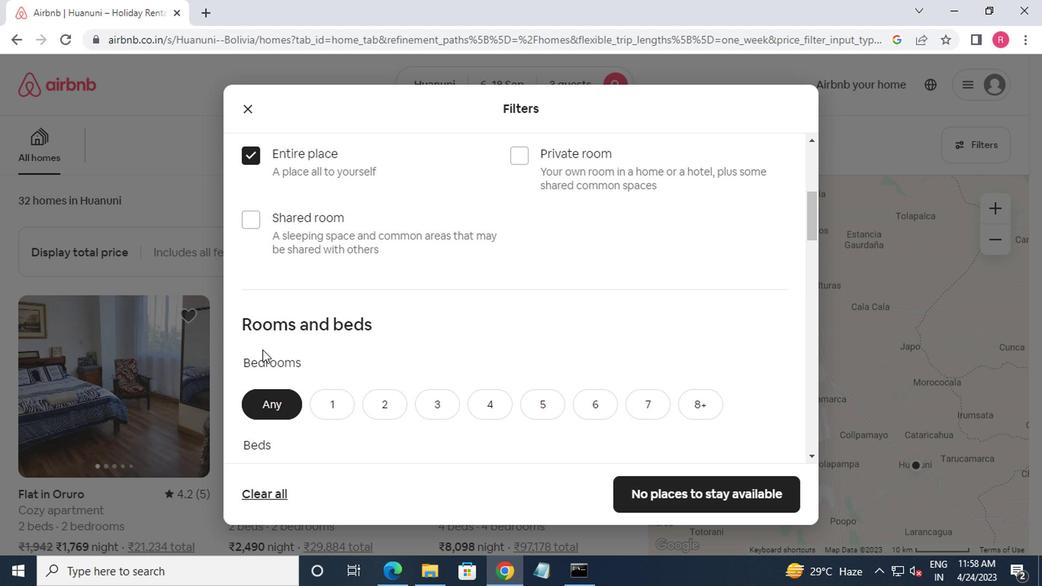 
Action: Mouse moved to (373, 336)
Screenshot: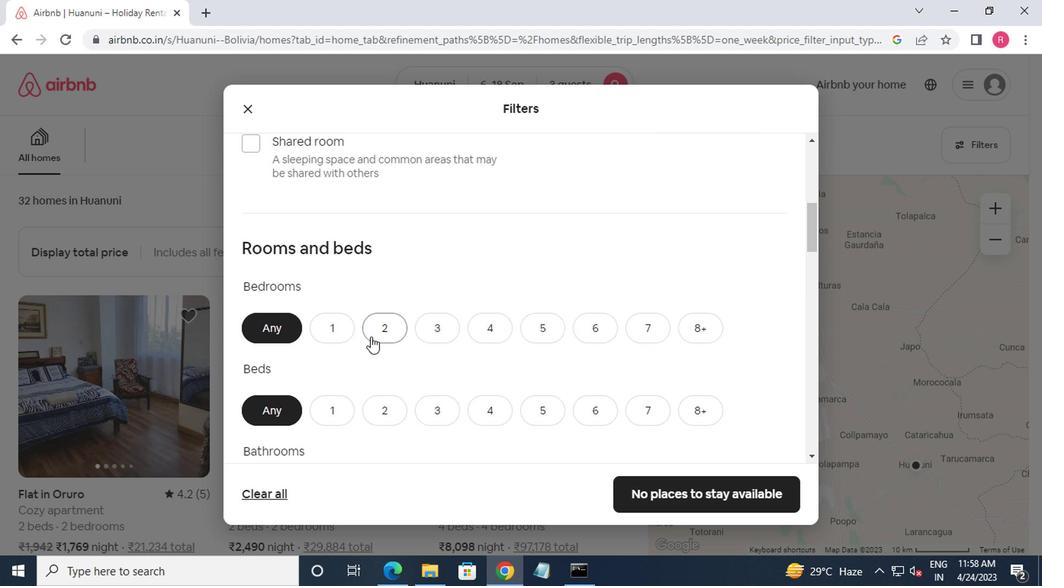 
Action: Mouse pressed left at (373, 336)
Screenshot: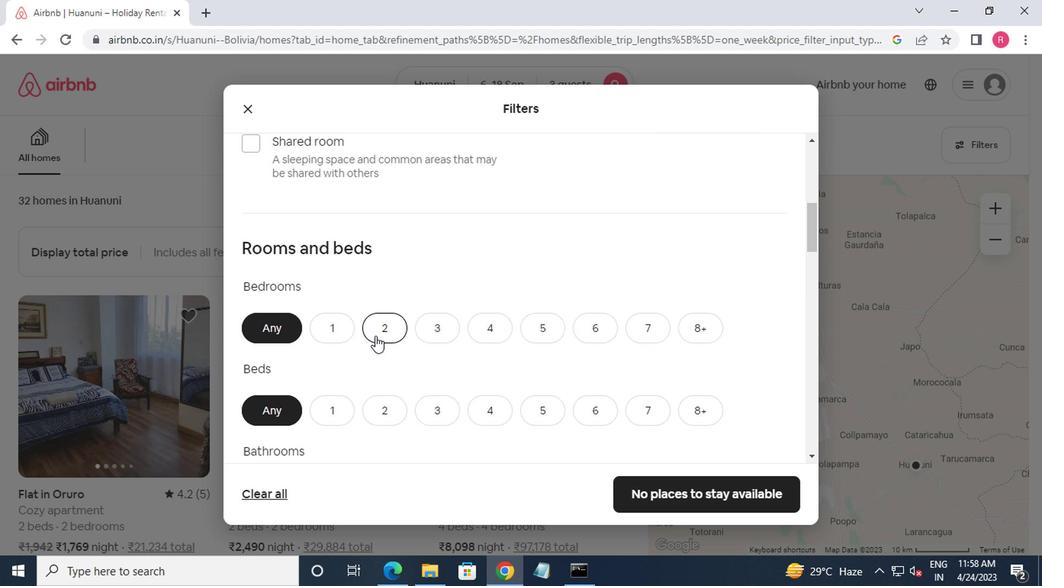 
Action: Mouse moved to (373, 337)
Screenshot: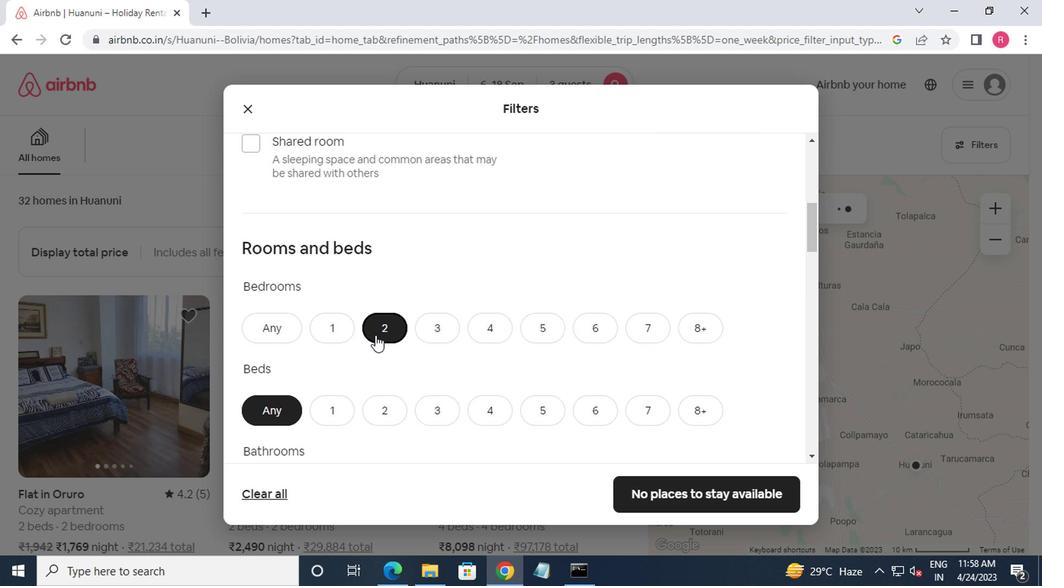 
Action: Mouse scrolled (373, 337) with delta (0, 0)
Screenshot: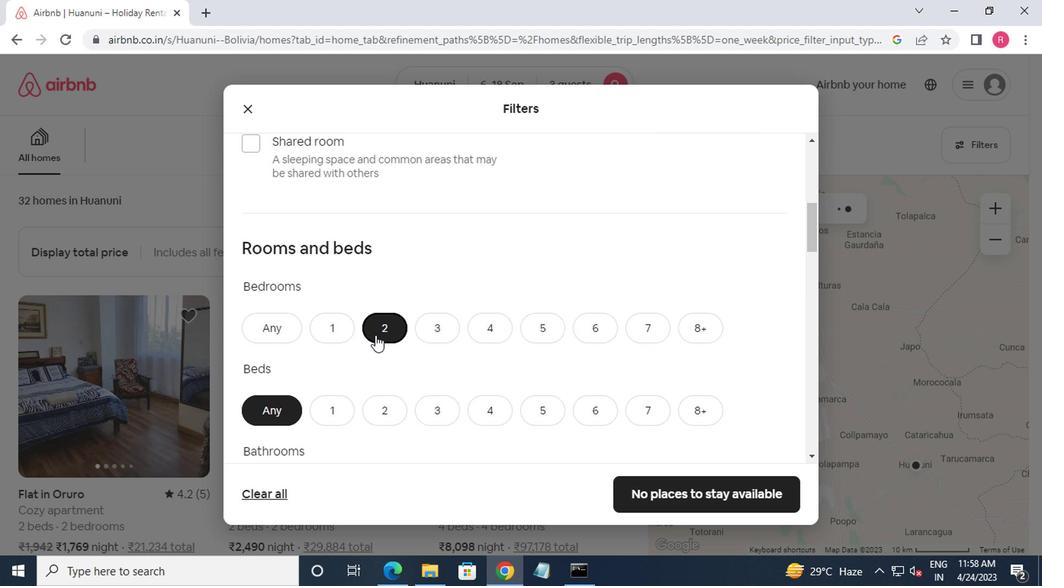 
Action: Mouse moved to (374, 344)
Screenshot: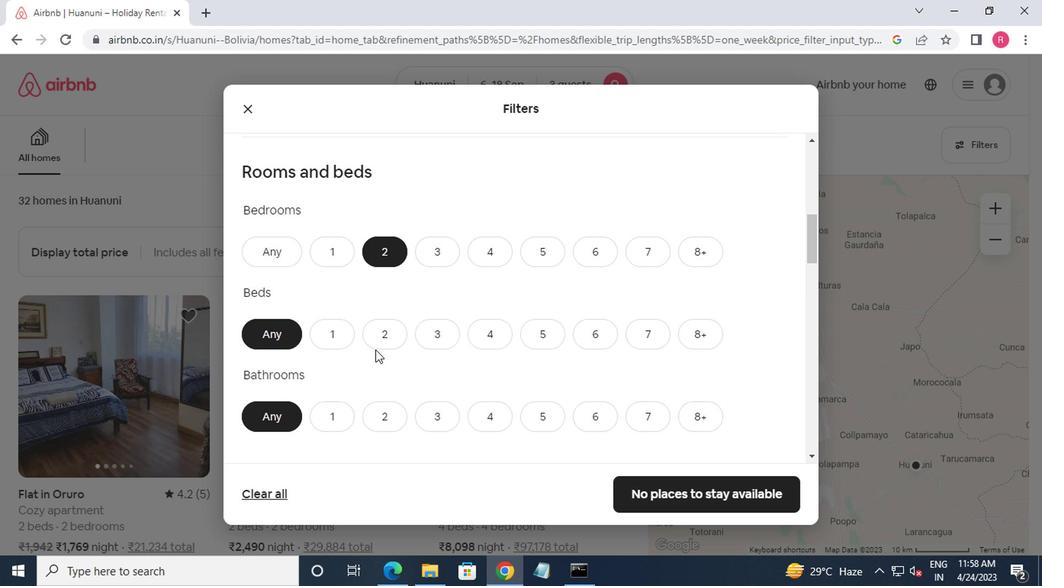 
Action: Mouse pressed left at (374, 344)
Screenshot: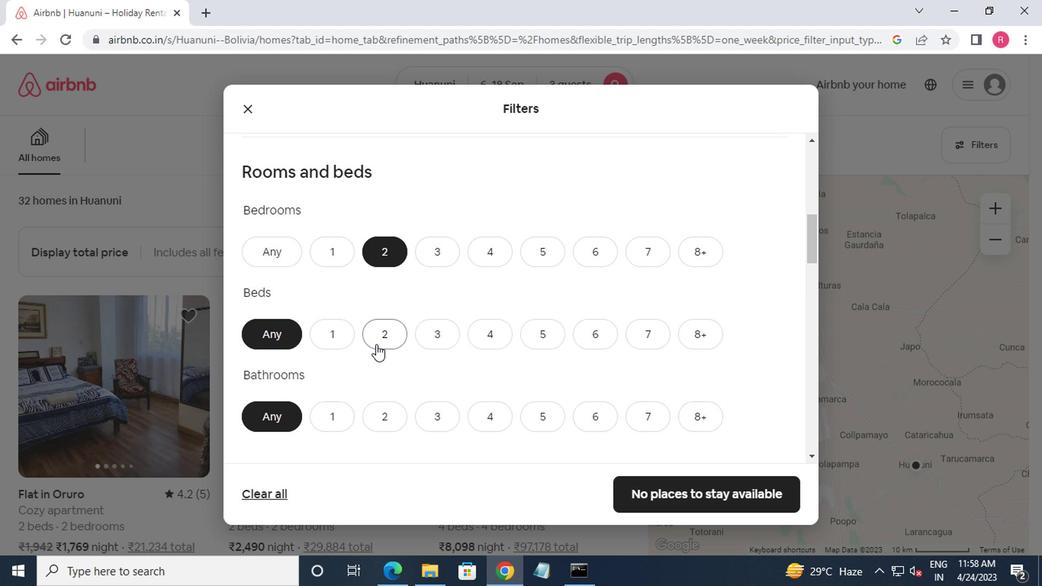 
Action: Mouse moved to (369, 424)
Screenshot: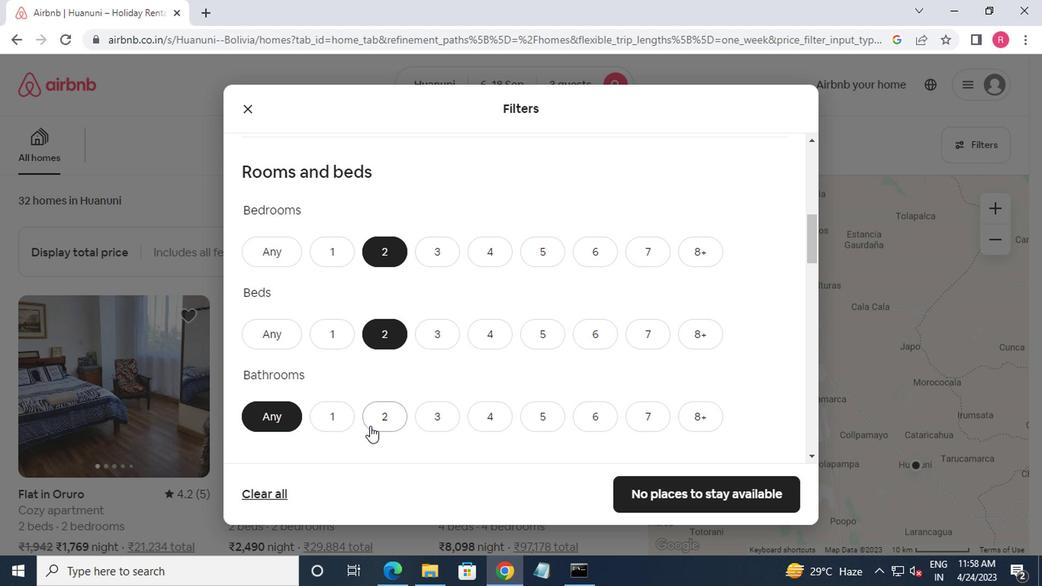 
Action: Mouse pressed left at (369, 424)
Screenshot: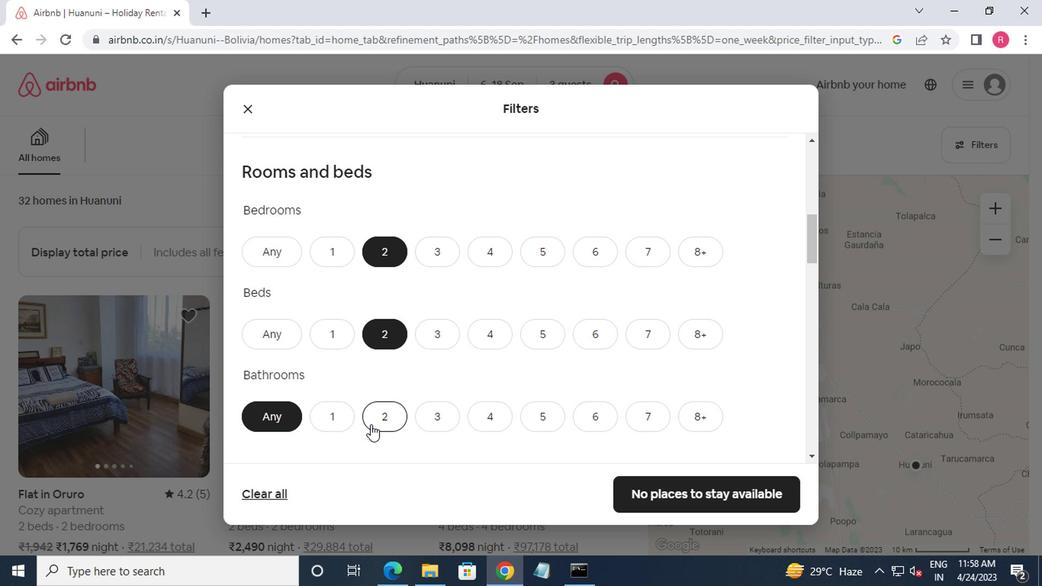 
Action: Mouse moved to (370, 419)
Screenshot: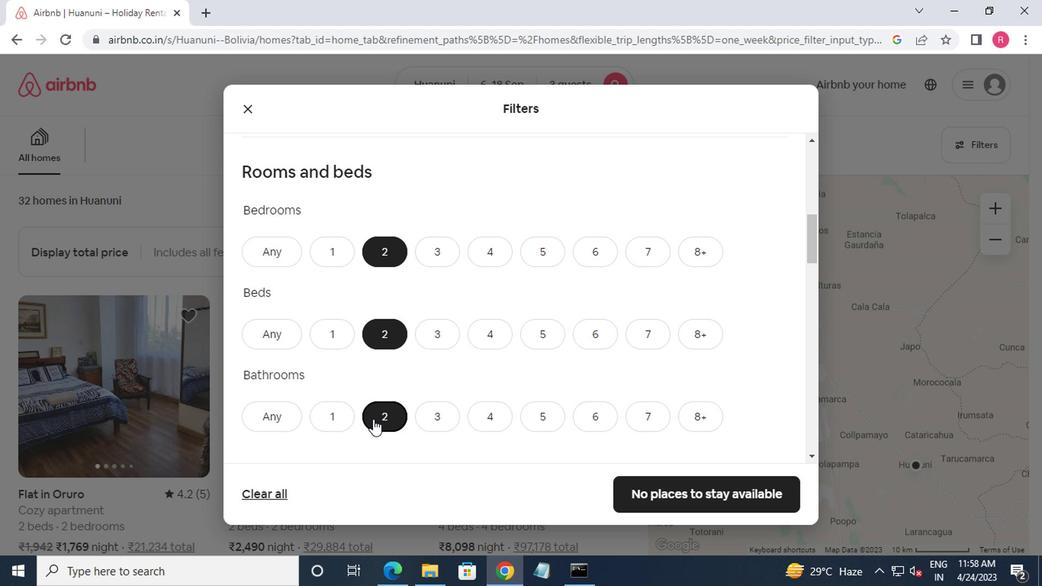 
Action: Mouse scrolled (370, 419) with delta (0, 0)
Screenshot: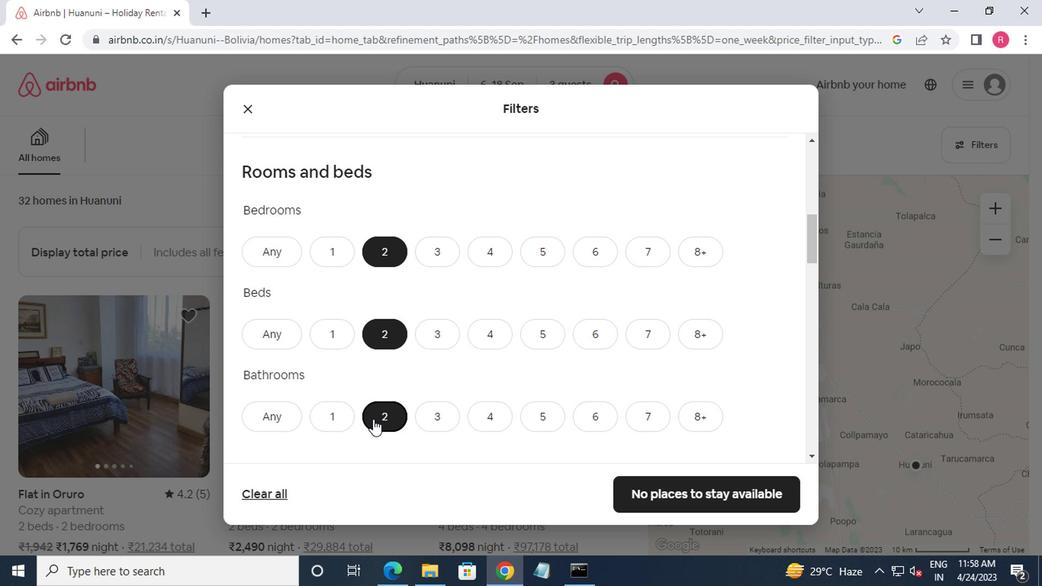 
Action: Mouse scrolled (370, 419) with delta (0, 0)
Screenshot: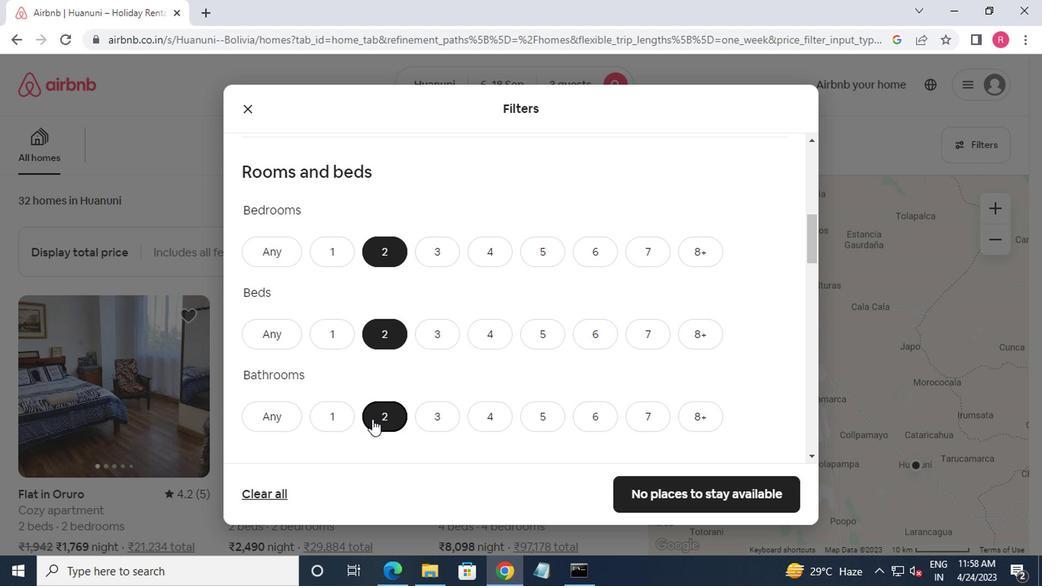 
Action: Mouse moved to (348, 422)
Screenshot: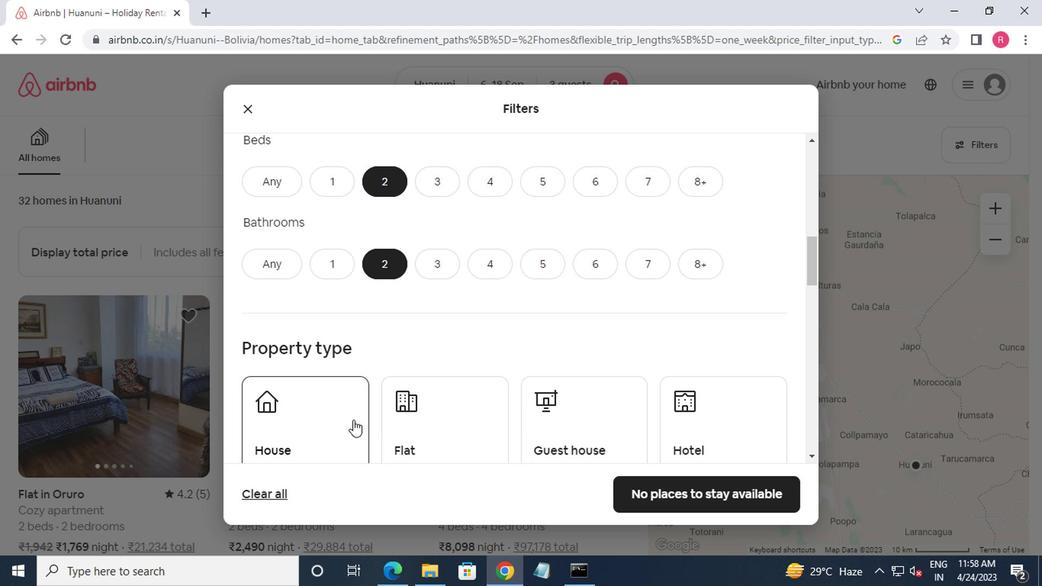 
Action: Mouse pressed left at (348, 422)
Screenshot: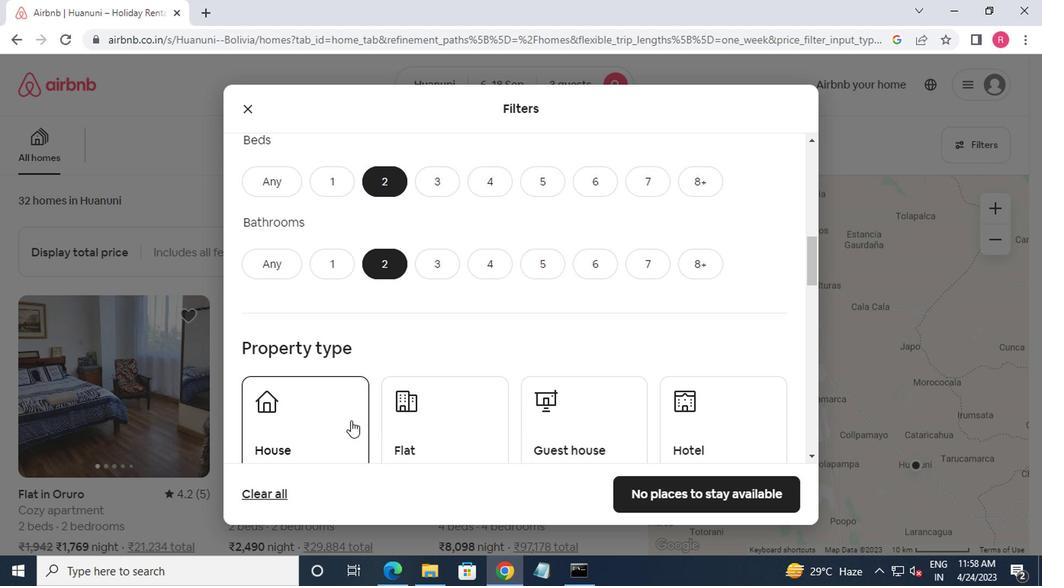 
Action: Mouse moved to (398, 417)
Screenshot: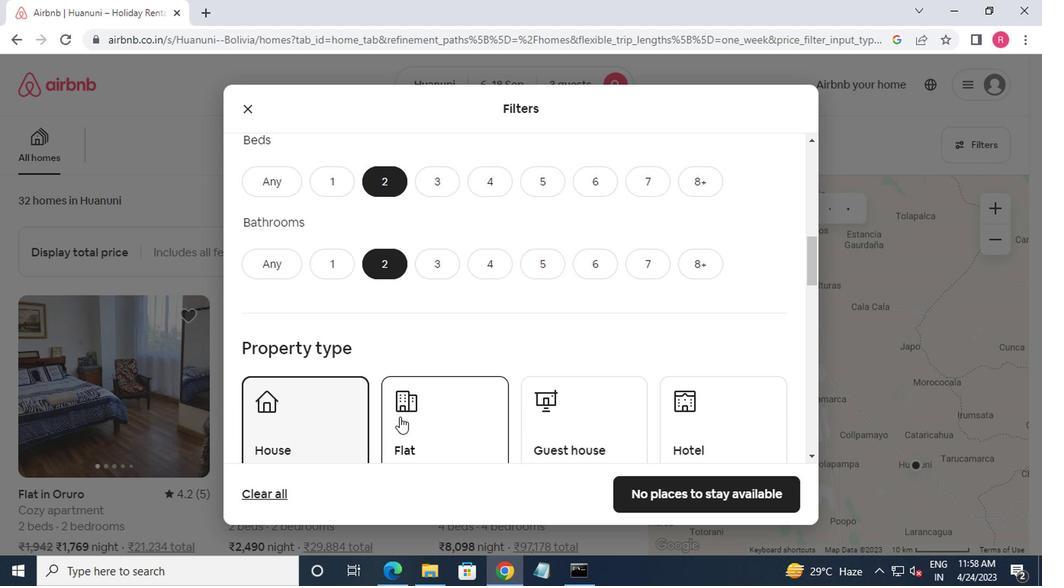 
Action: Mouse pressed left at (398, 417)
Screenshot: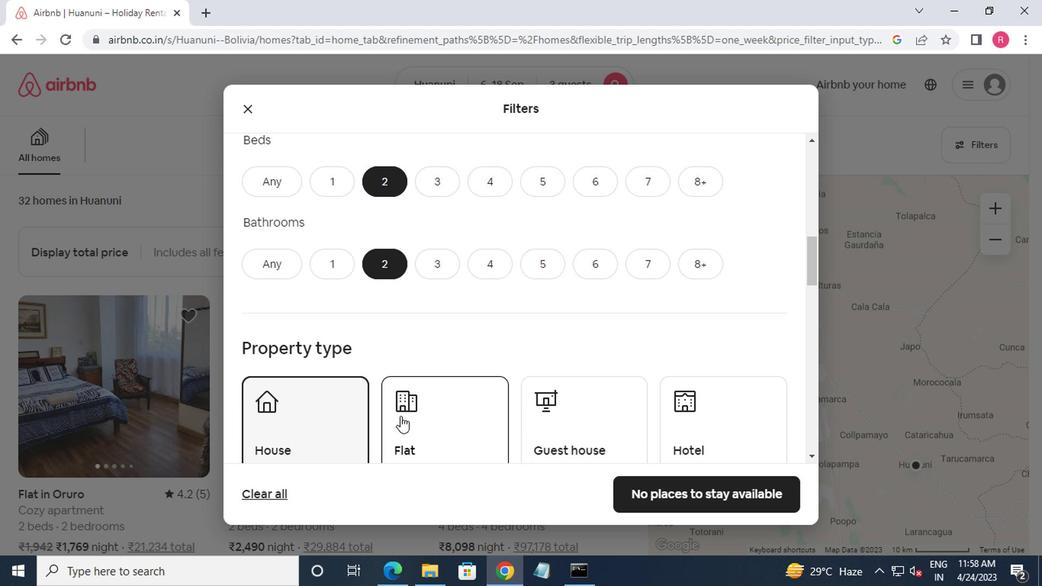 
Action: Mouse moved to (438, 417)
Screenshot: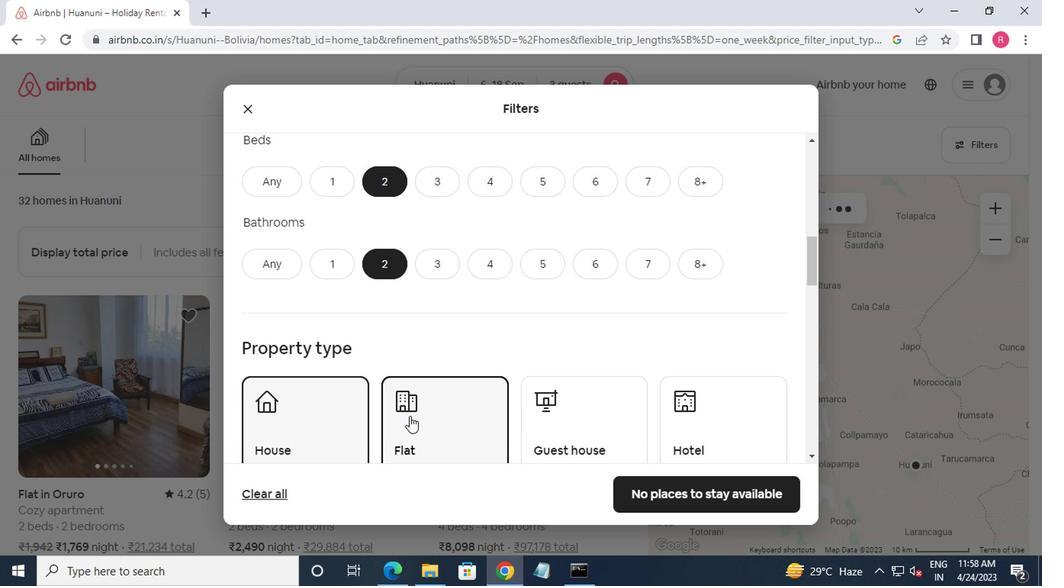 
Action: Mouse scrolled (438, 416) with delta (0, -1)
Screenshot: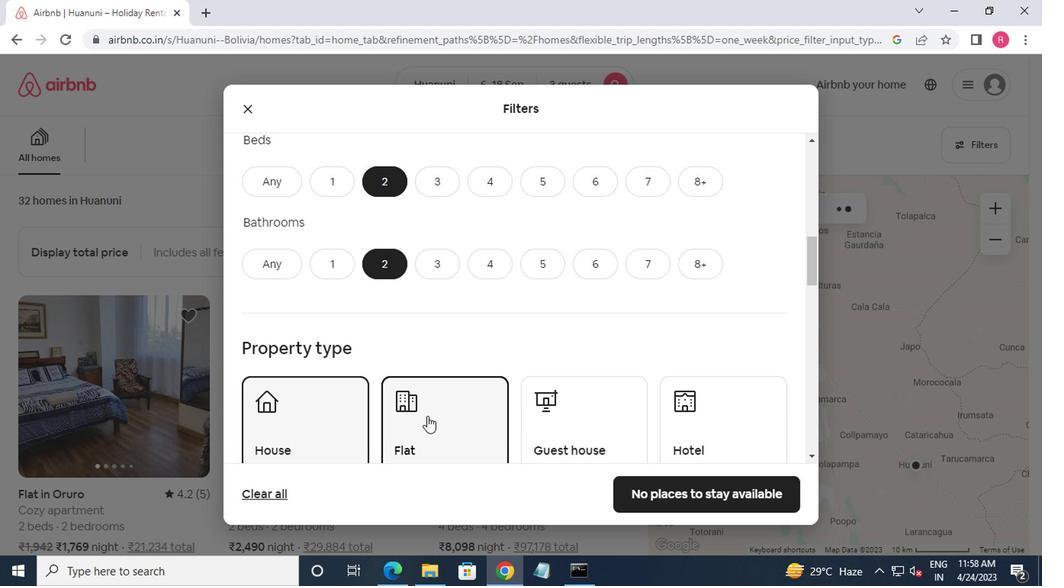 
Action: Mouse moved to (544, 356)
Screenshot: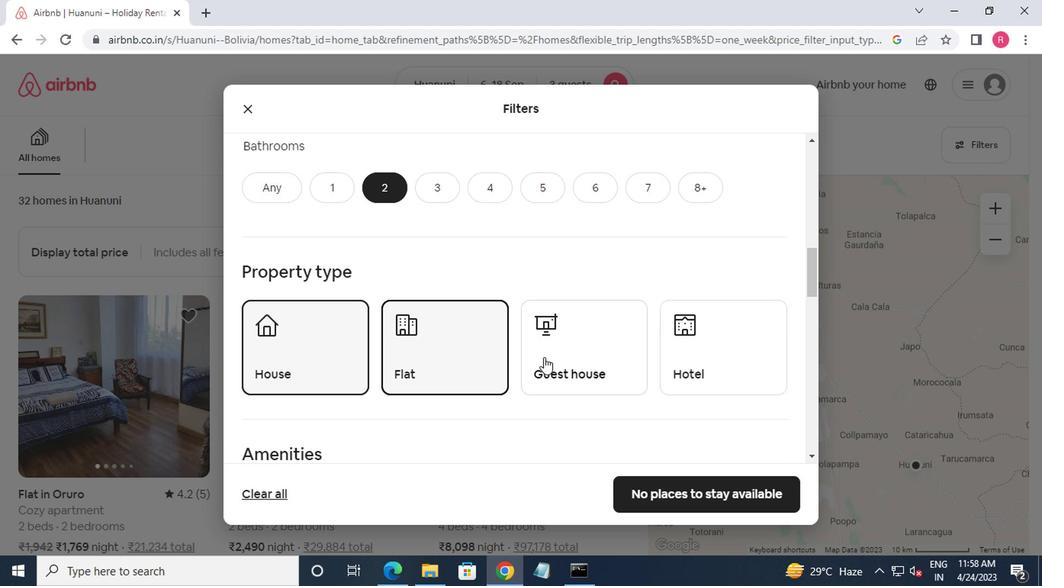 
Action: Mouse pressed left at (544, 356)
Screenshot: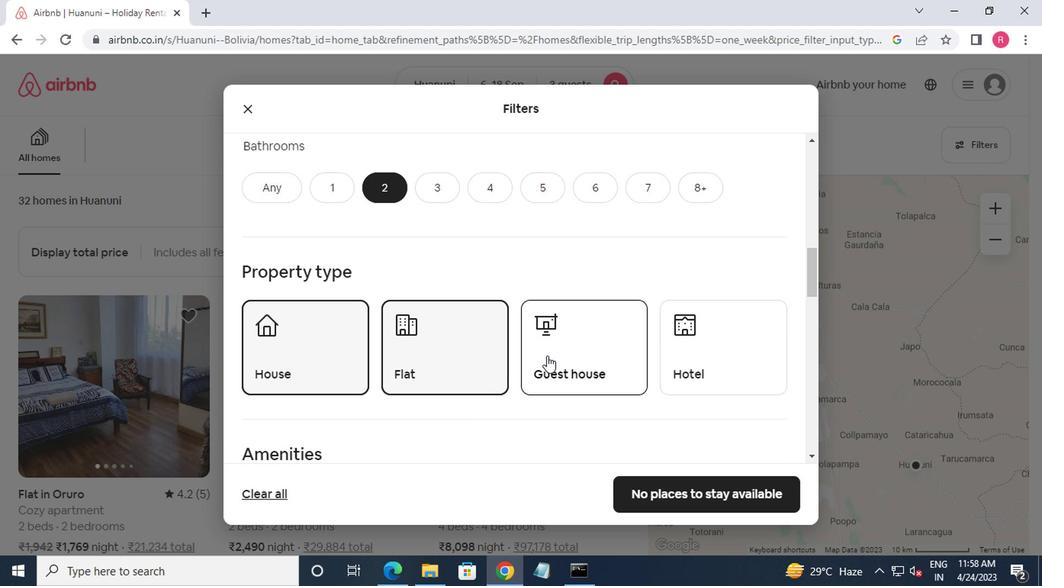 
Action: Mouse moved to (694, 371)
Screenshot: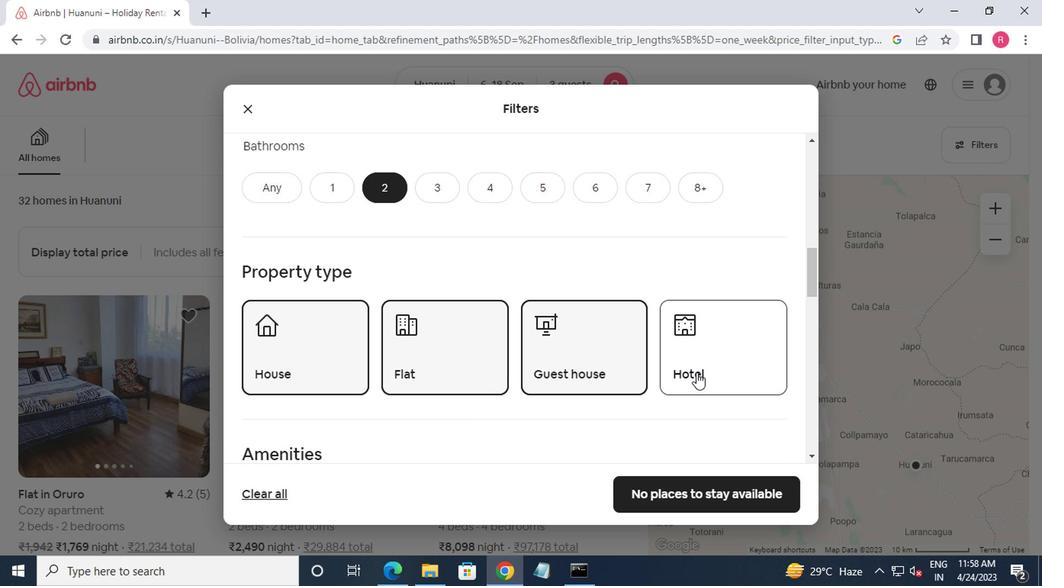 
Action: Mouse pressed left at (694, 371)
Screenshot: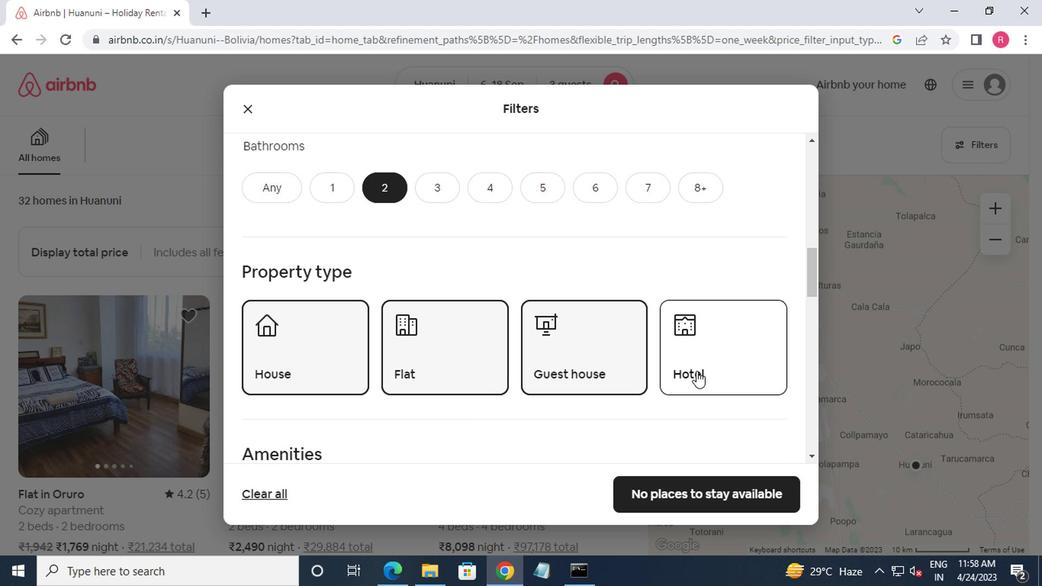 
Action: Mouse moved to (681, 365)
Screenshot: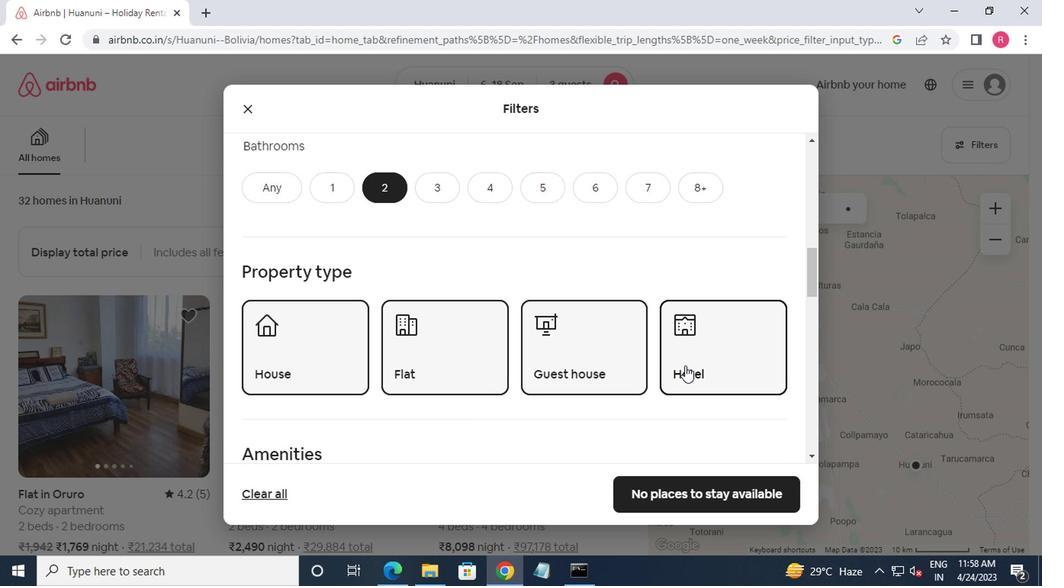 
Action: Mouse scrolled (681, 365) with delta (0, 0)
Screenshot: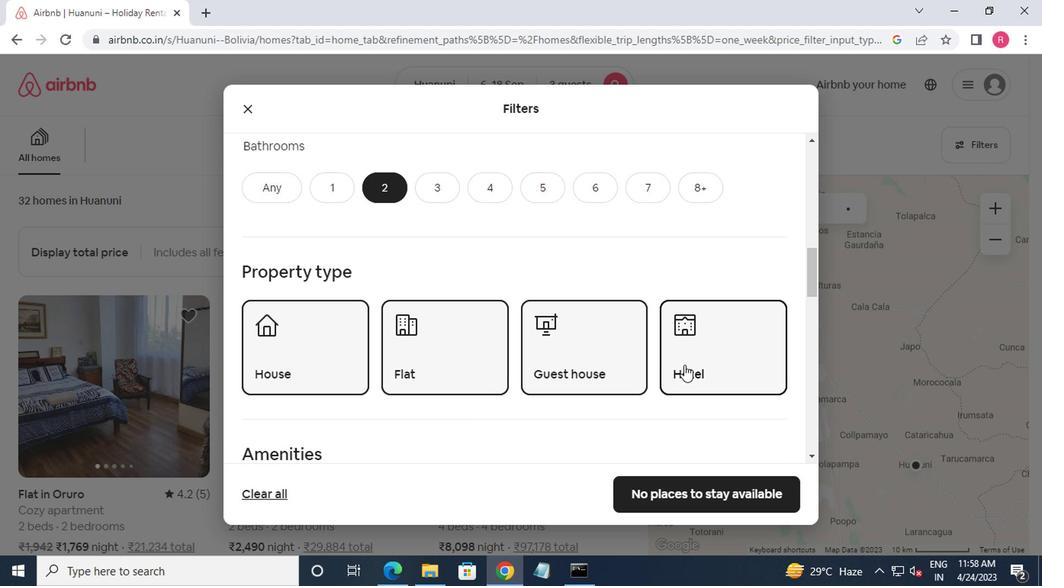
Action: Mouse scrolled (681, 365) with delta (0, 0)
Screenshot: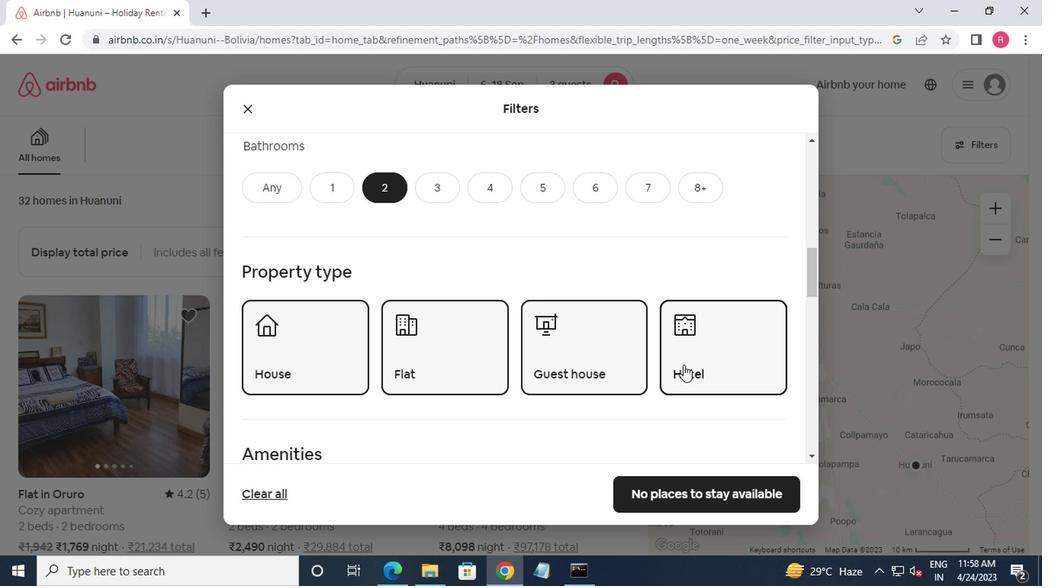 
Action: Mouse moved to (678, 365)
Screenshot: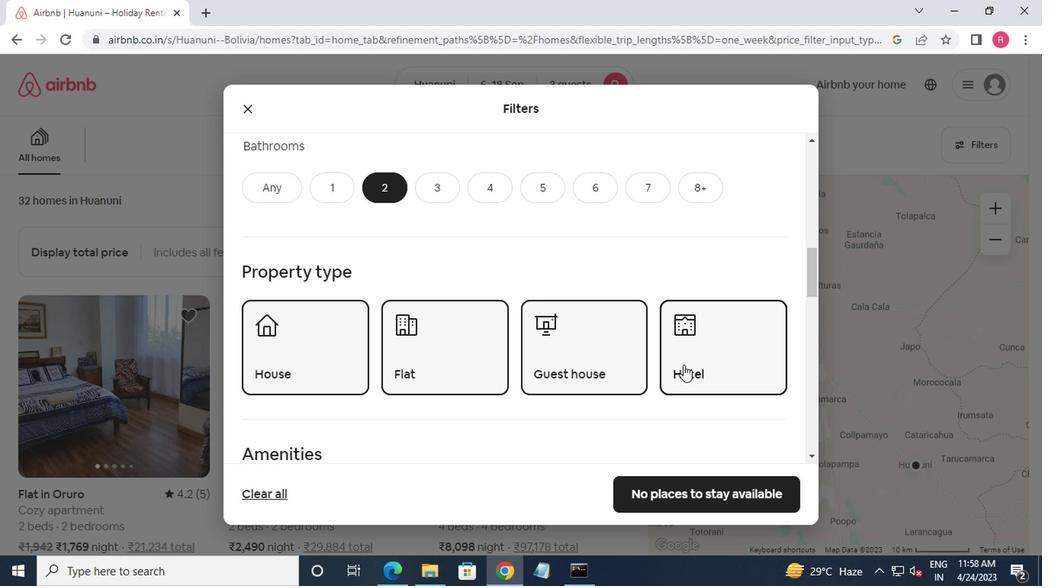 
Action: Mouse scrolled (678, 365) with delta (0, 0)
Screenshot: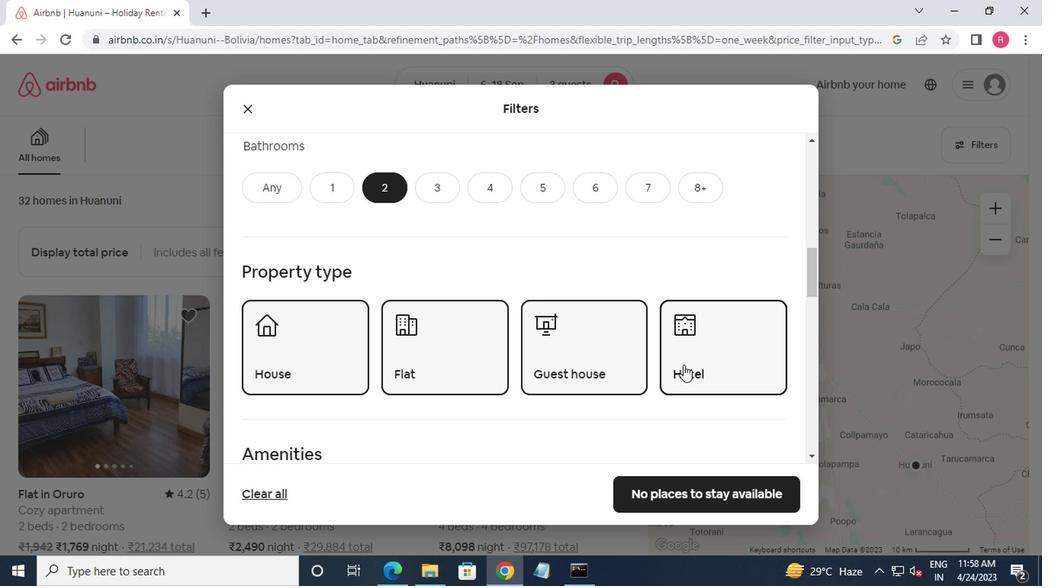 
Action: Mouse moved to (678, 365)
Screenshot: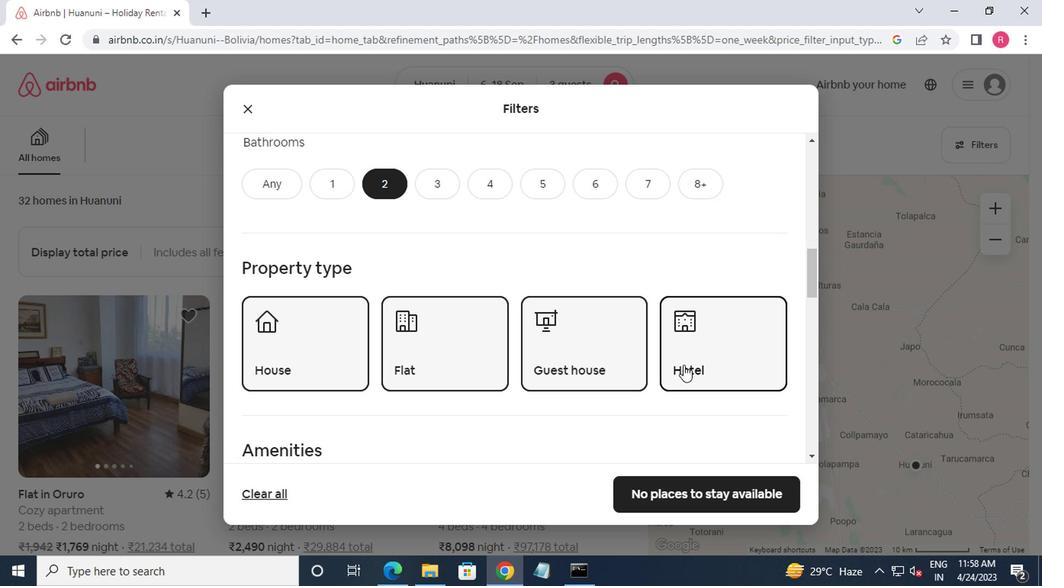 
Action: Mouse scrolled (678, 365) with delta (0, 0)
Screenshot: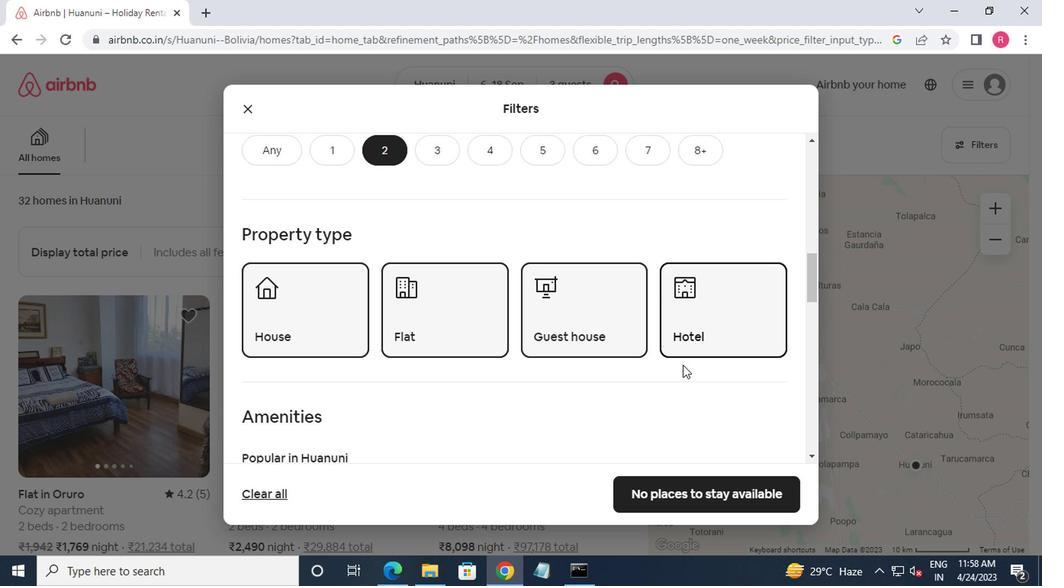 
Action: Mouse moved to (669, 373)
Screenshot: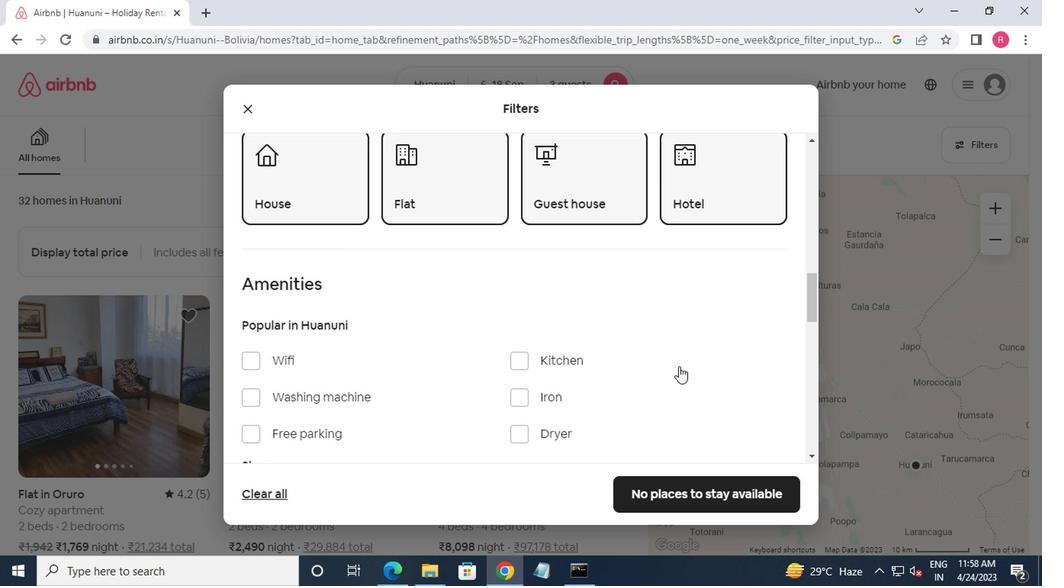 
Action: Mouse scrolled (669, 372) with delta (0, 0)
Screenshot: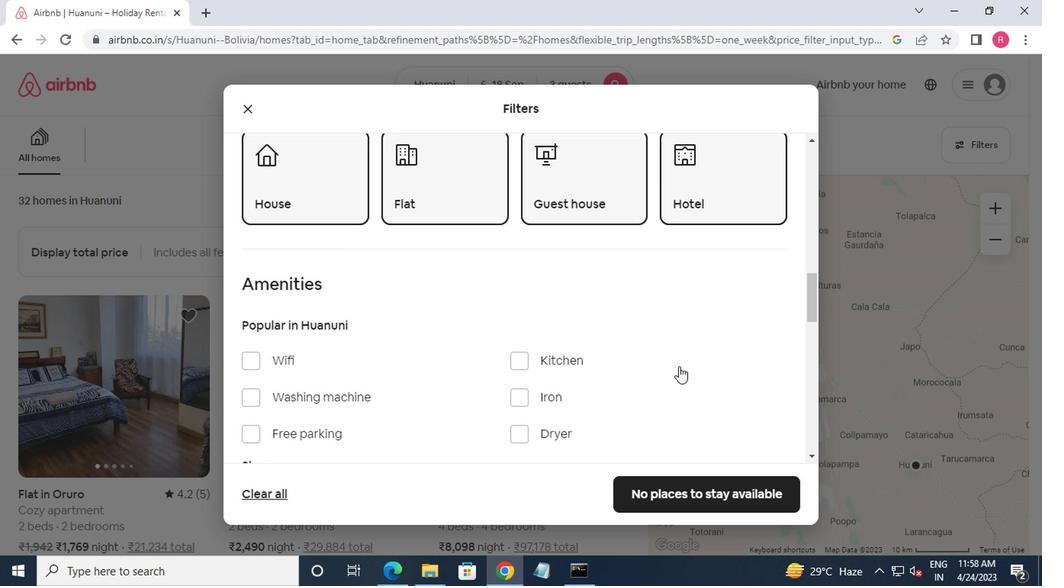
Action: Mouse moved to (748, 419)
Screenshot: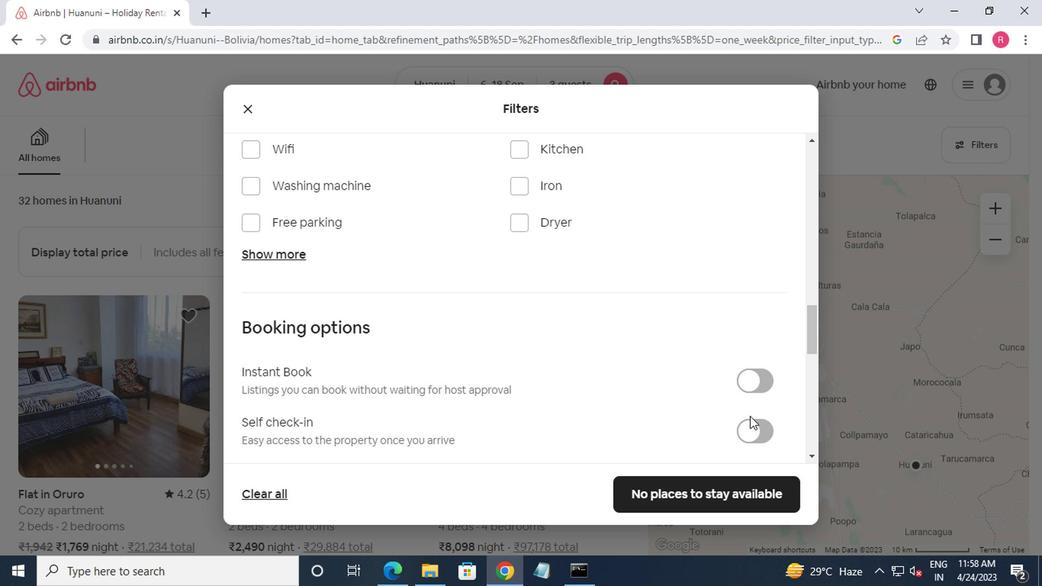 
Action: Mouse pressed left at (748, 419)
Screenshot: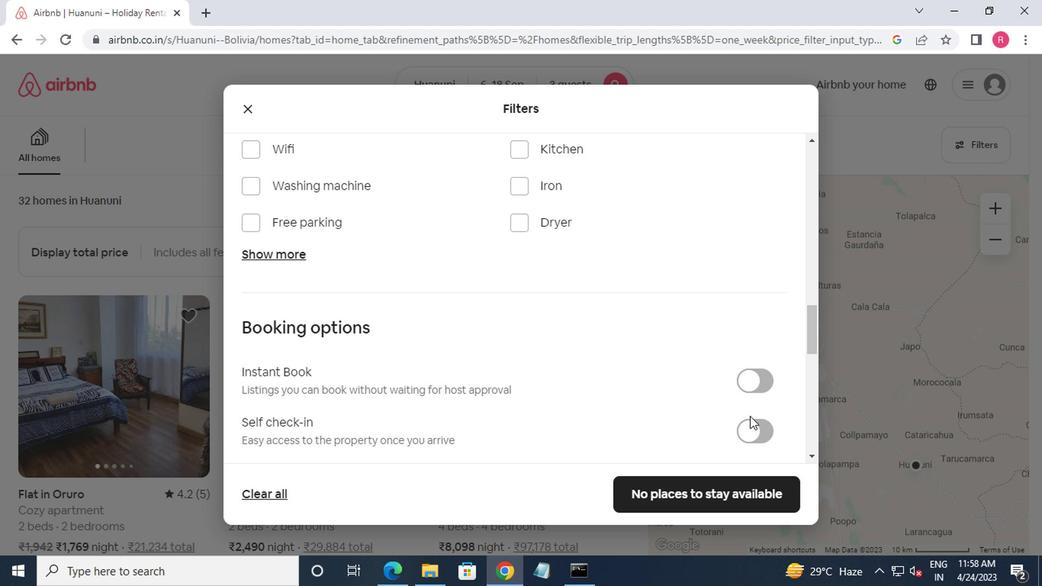 
Action: Mouse moved to (749, 432)
Screenshot: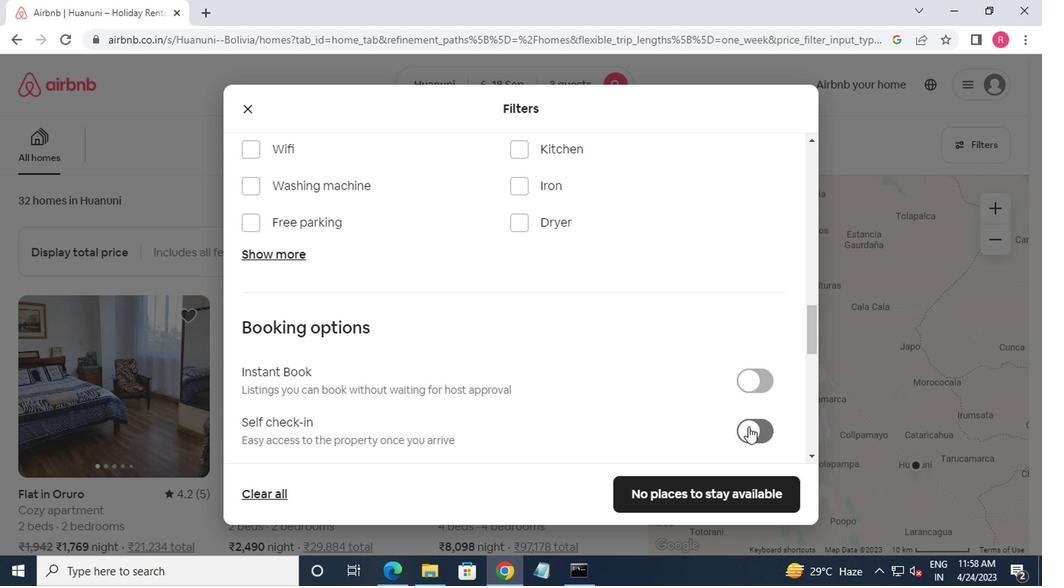
Action: Mouse pressed left at (749, 432)
Screenshot: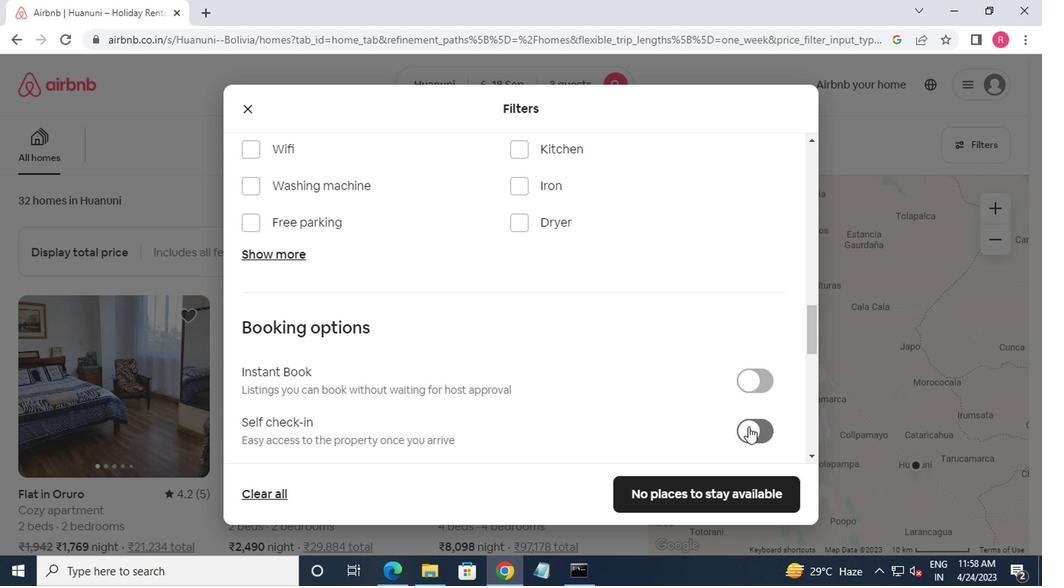 
Action: Mouse moved to (651, 388)
Screenshot: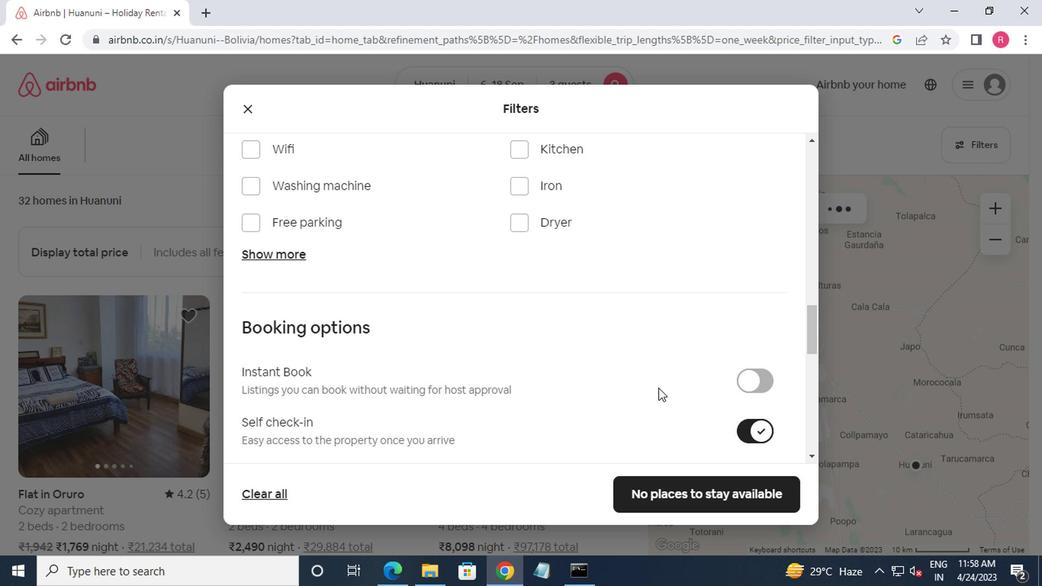 
Action: Mouse scrolled (651, 387) with delta (0, 0)
Screenshot: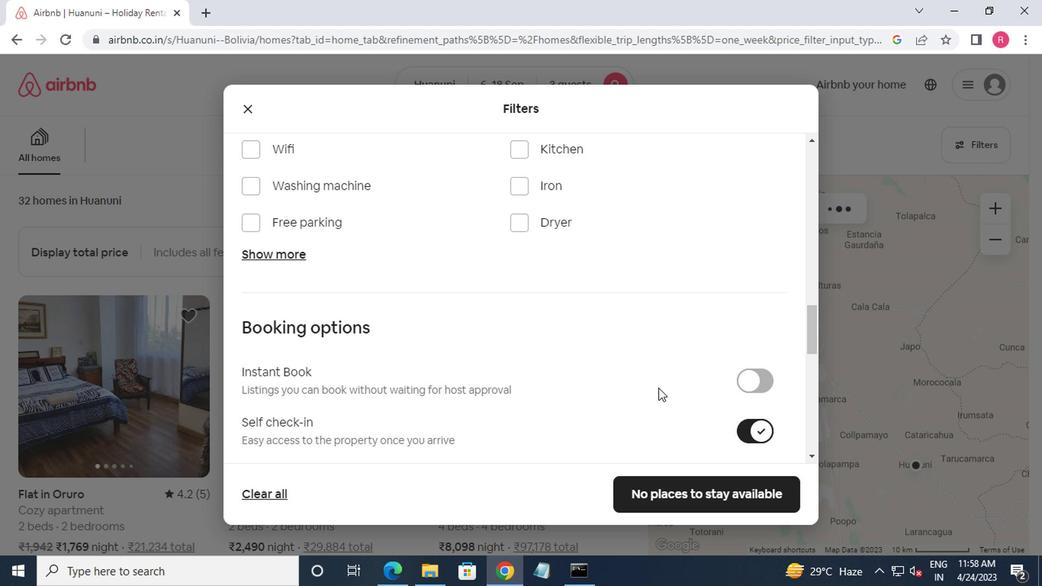 
Action: Mouse moved to (649, 388)
Screenshot: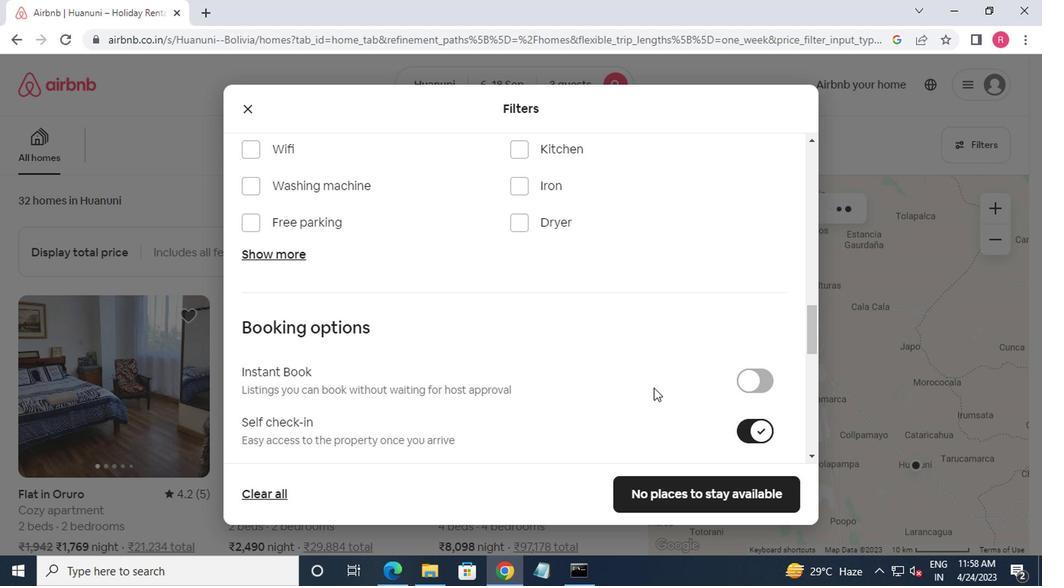 
Action: Mouse scrolled (649, 387) with delta (0, 0)
Screenshot: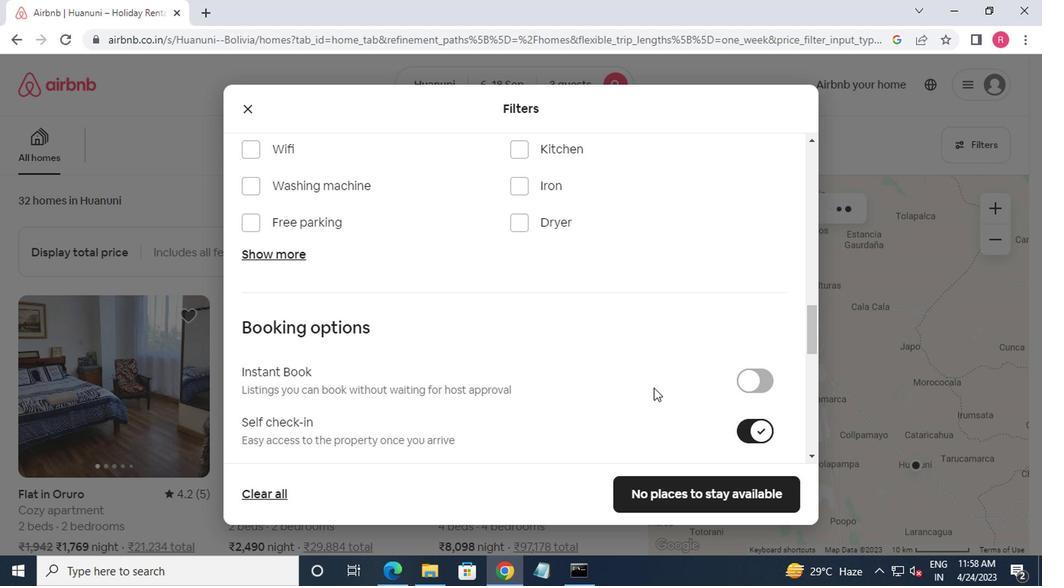 
Action: Mouse moved to (645, 388)
Screenshot: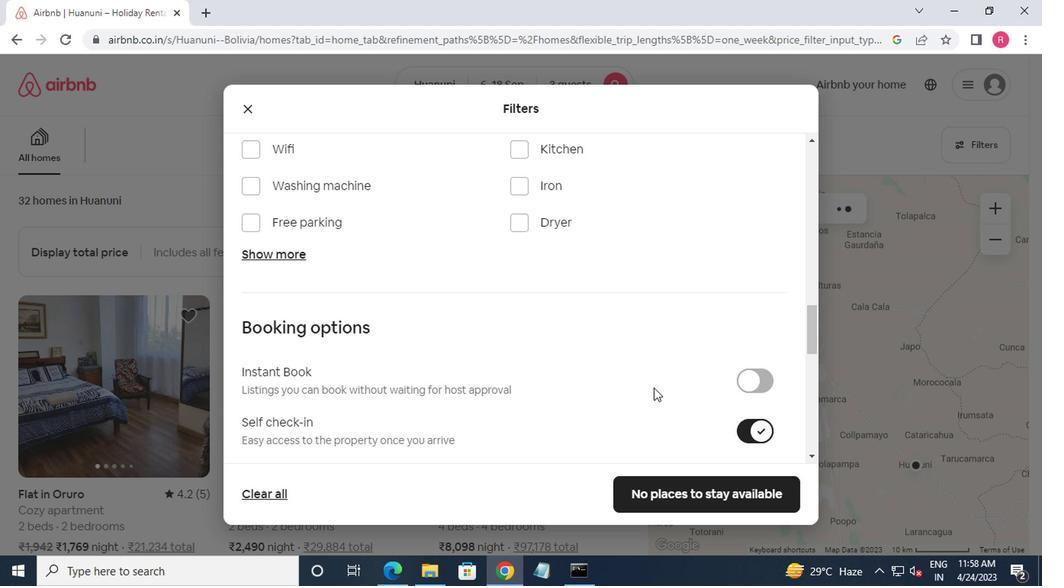 
Action: Mouse scrolled (645, 387) with delta (0, 0)
Screenshot: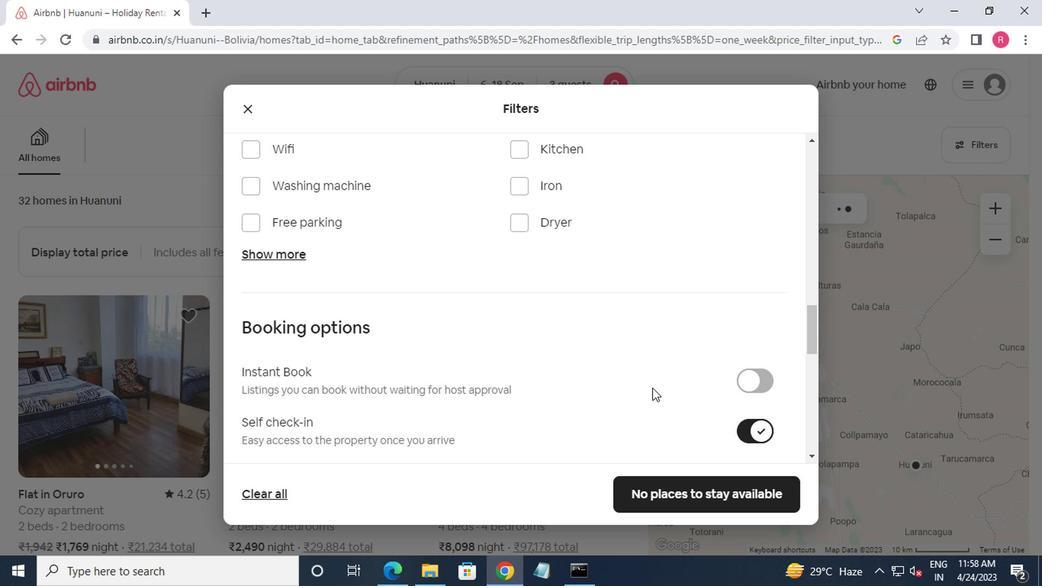 
Action: Mouse moved to (499, 366)
Screenshot: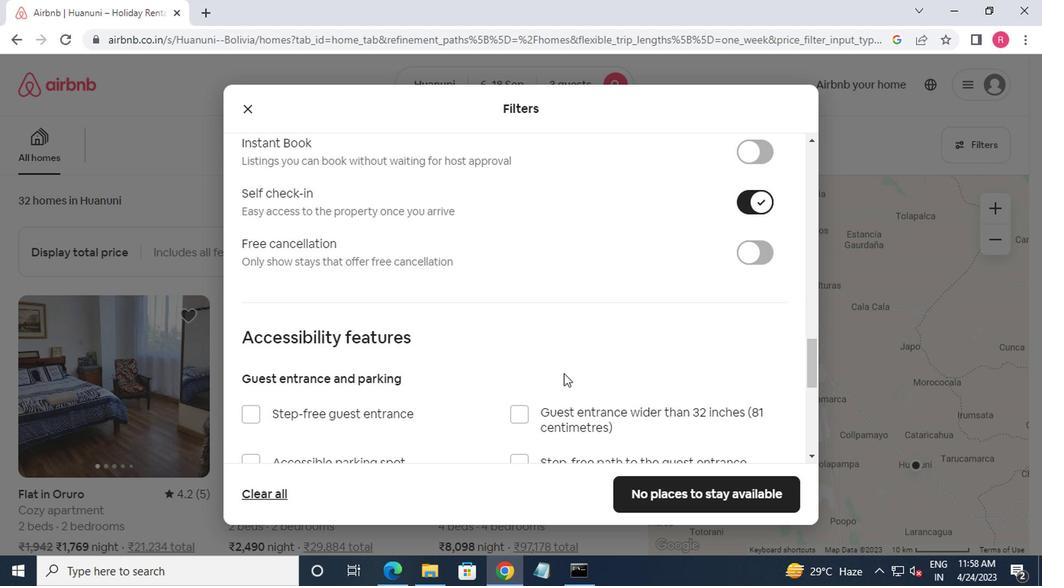 
Action: Mouse scrolled (499, 365) with delta (0, 0)
Screenshot: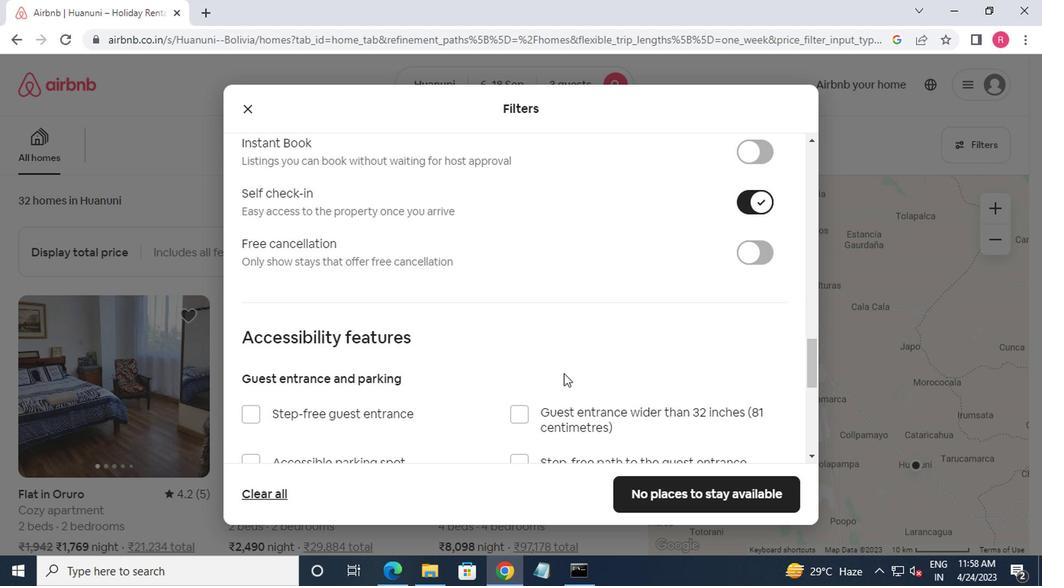 
Action: Mouse moved to (489, 369)
Screenshot: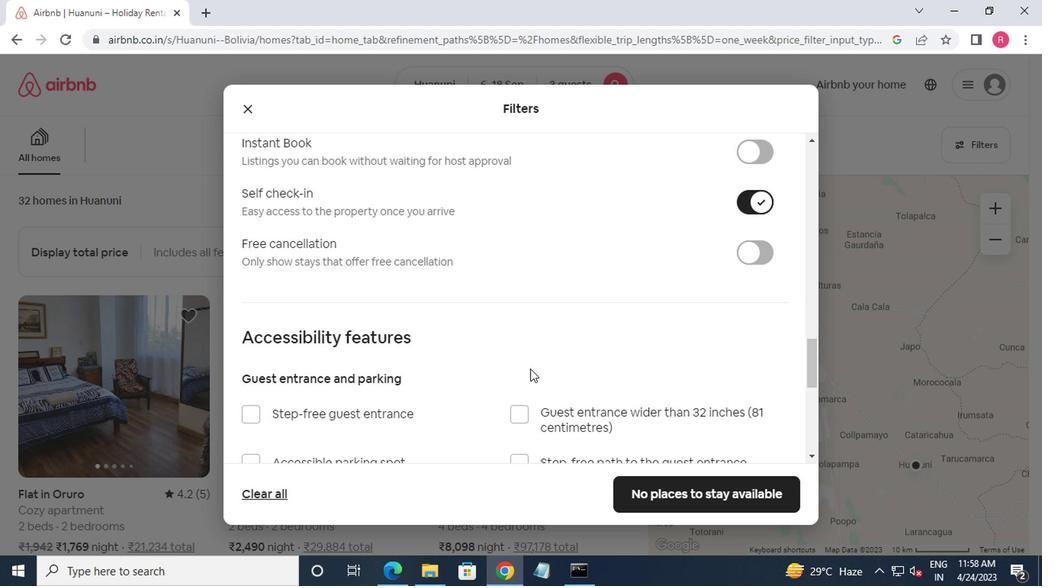 
Action: Mouse scrolled (489, 368) with delta (0, 0)
Screenshot: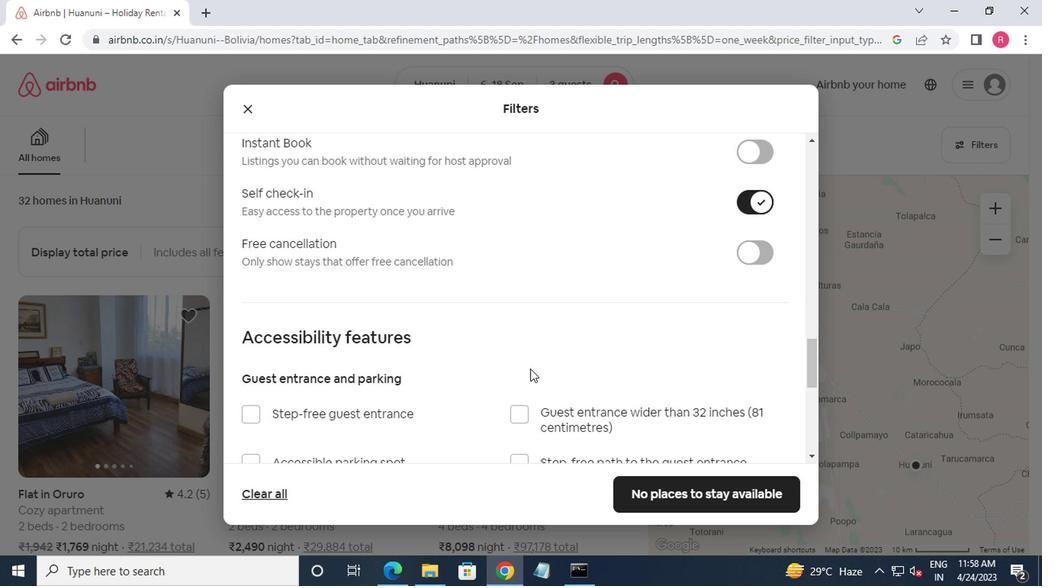 
Action: Mouse moved to (483, 369)
Screenshot: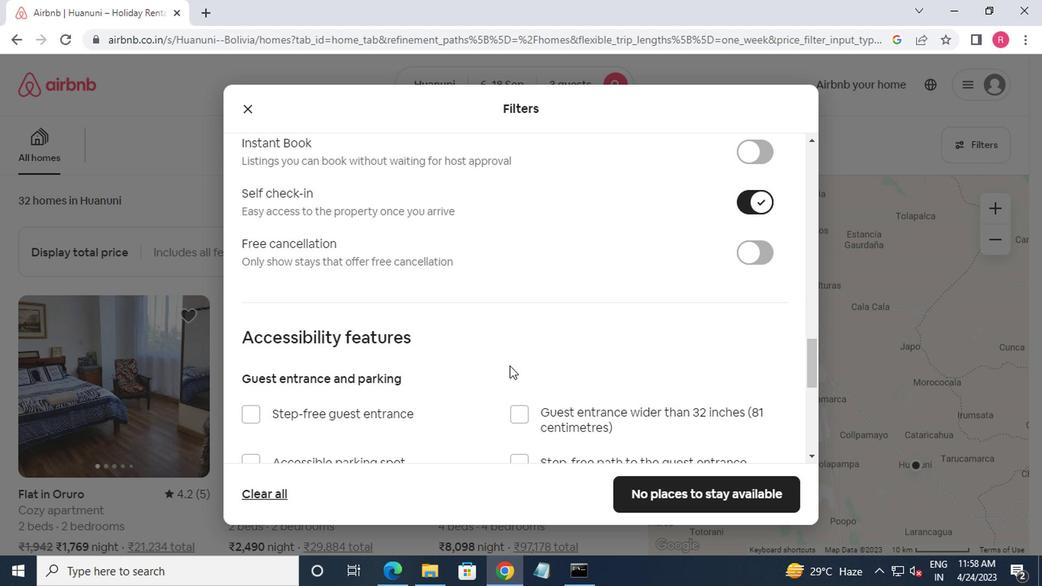 
Action: Mouse scrolled (483, 369) with delta (0, 0)
Screenshot: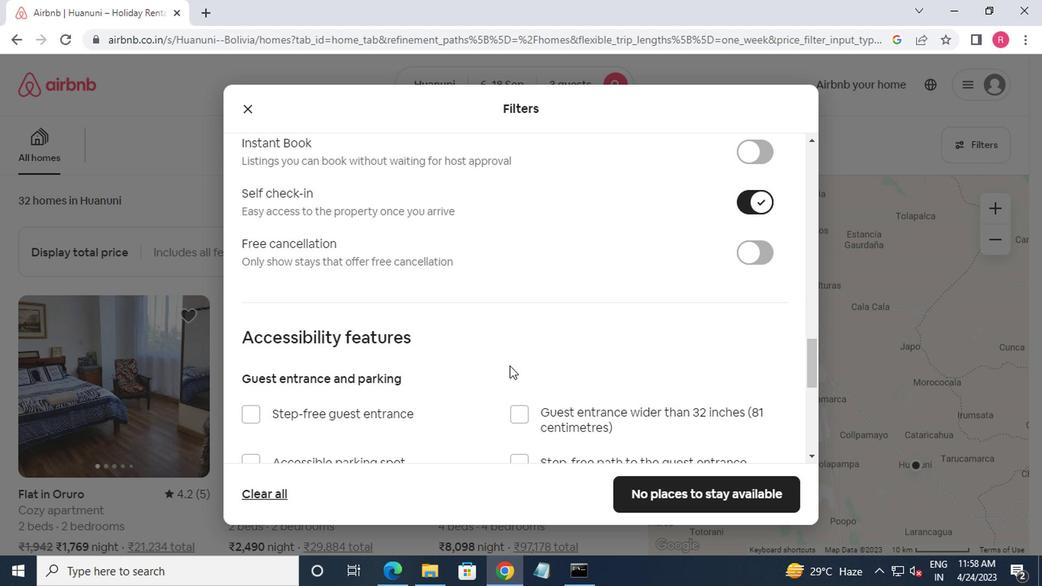 
Action: Mouse moved to (314, 406)
Screenshot: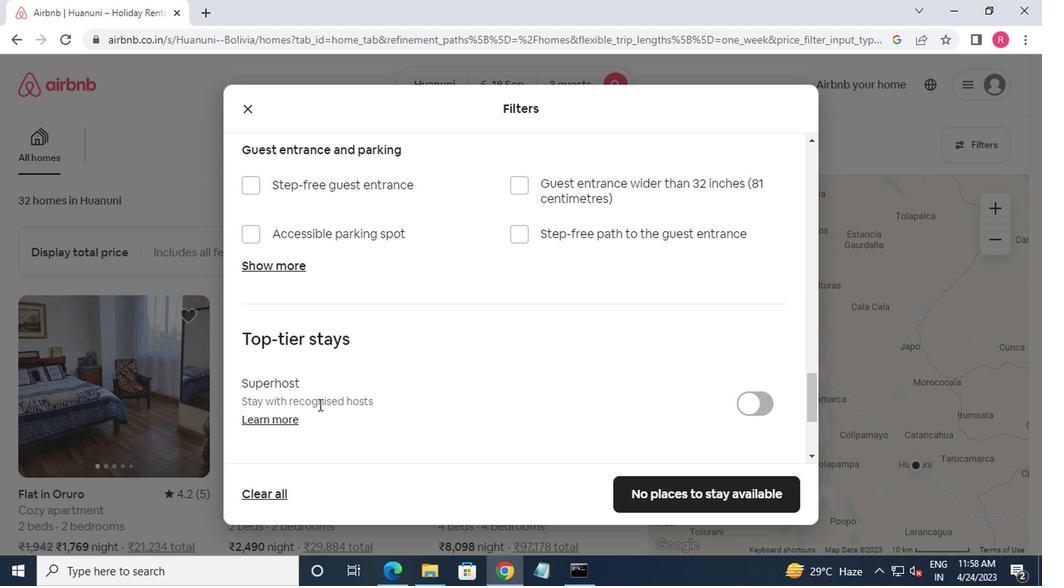 
Action: Mouse scrolled (314, 406) with delta (0, 0)
Screenshot: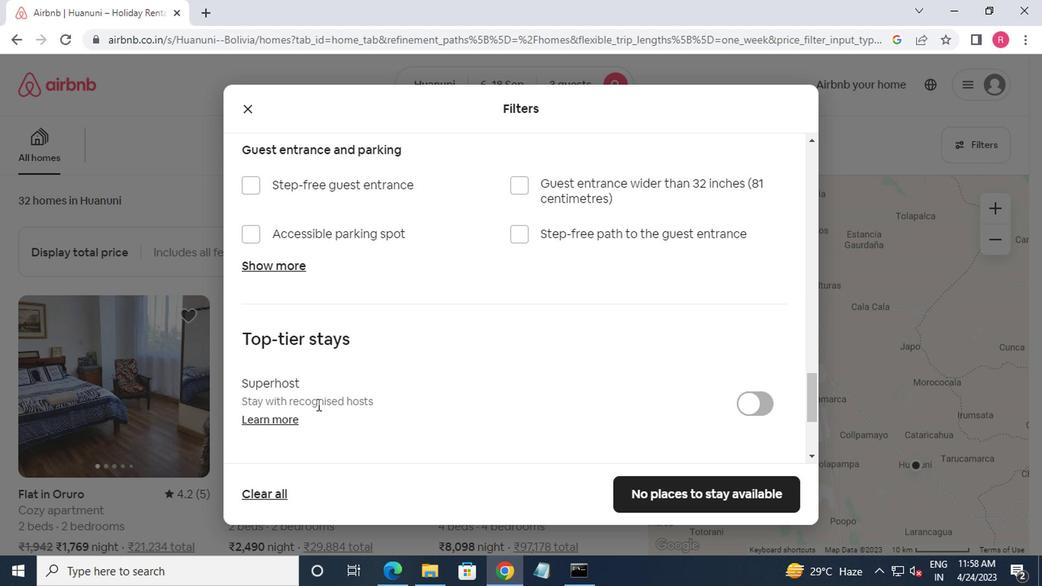 
Action: Mouse scrolled (314, 406) with delta (0, 0)
Screenshot: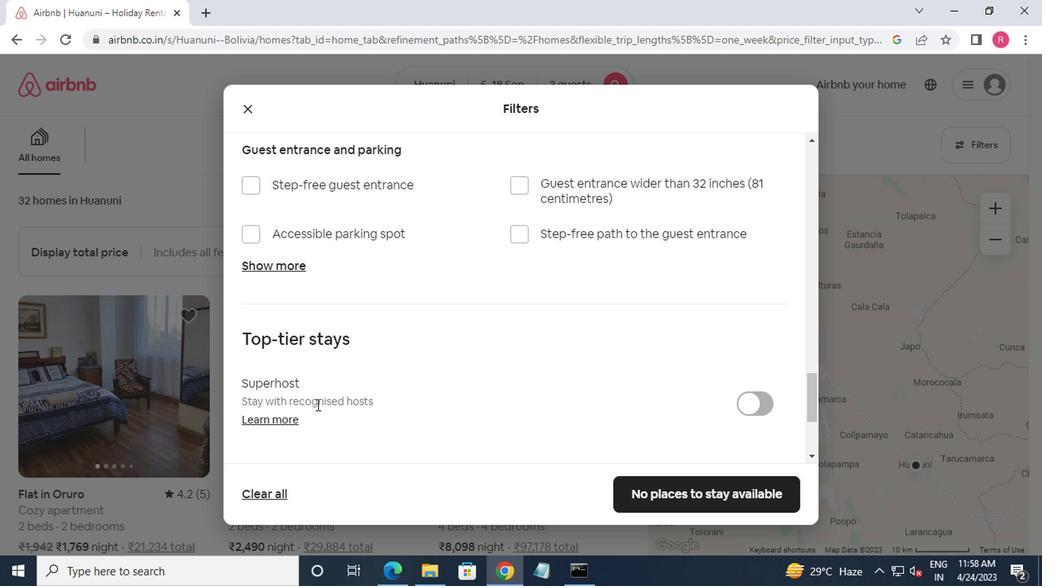 
Action: Mouse moved to (284, 389)
Screenshot: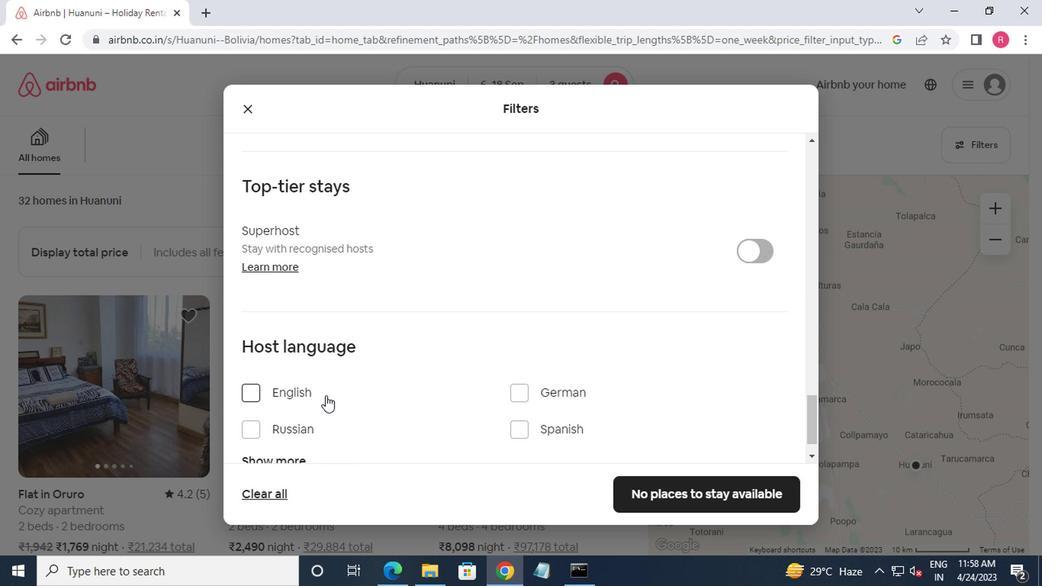 
Action: Mouse pressed left at (284, 389)
Screenshot: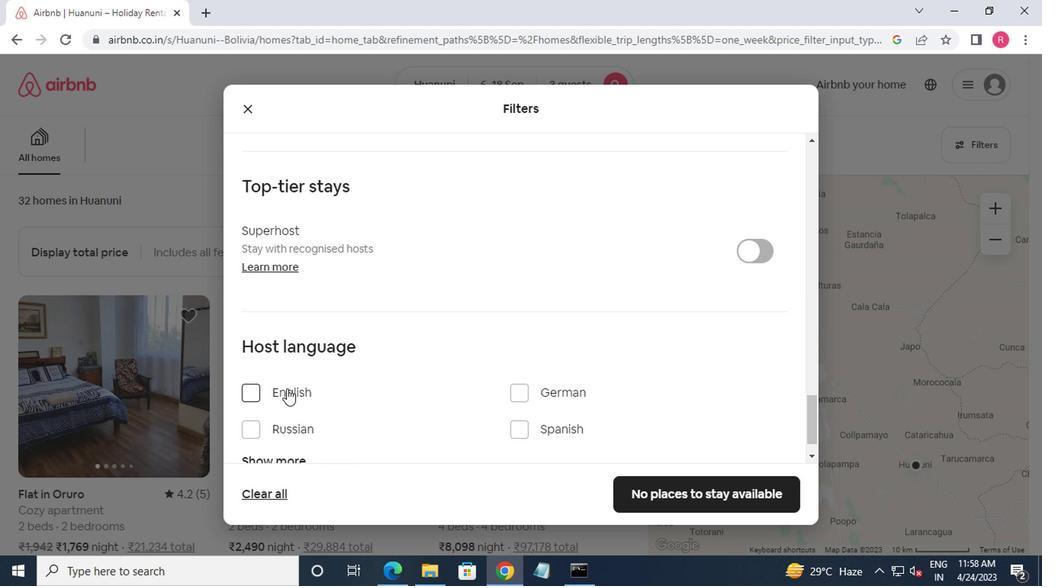 
Action: Mouse moved to (637, 488)
Screenshot: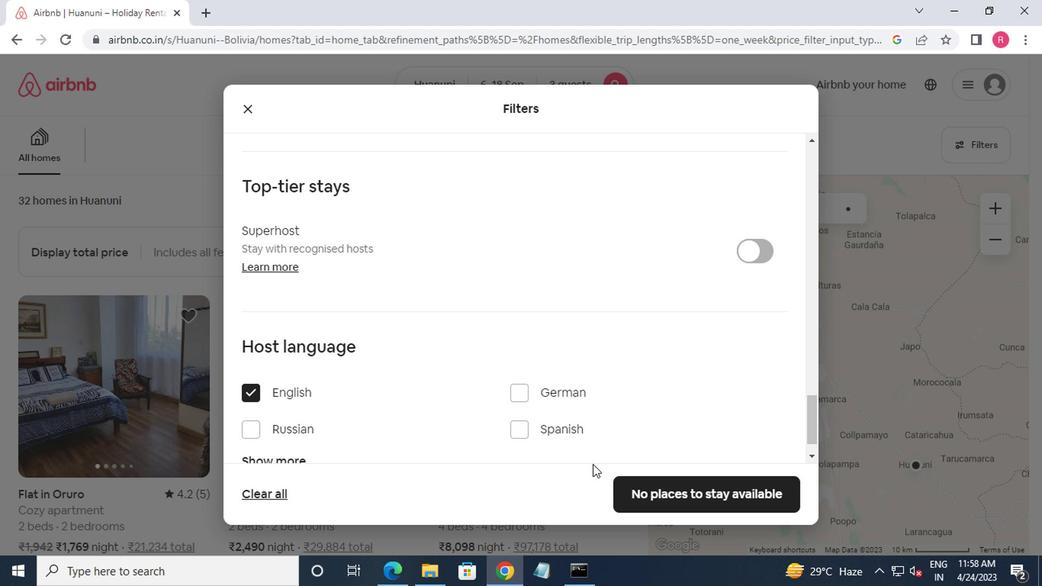 
Action: Mouse pressed left at (637, 488)
Screenshot: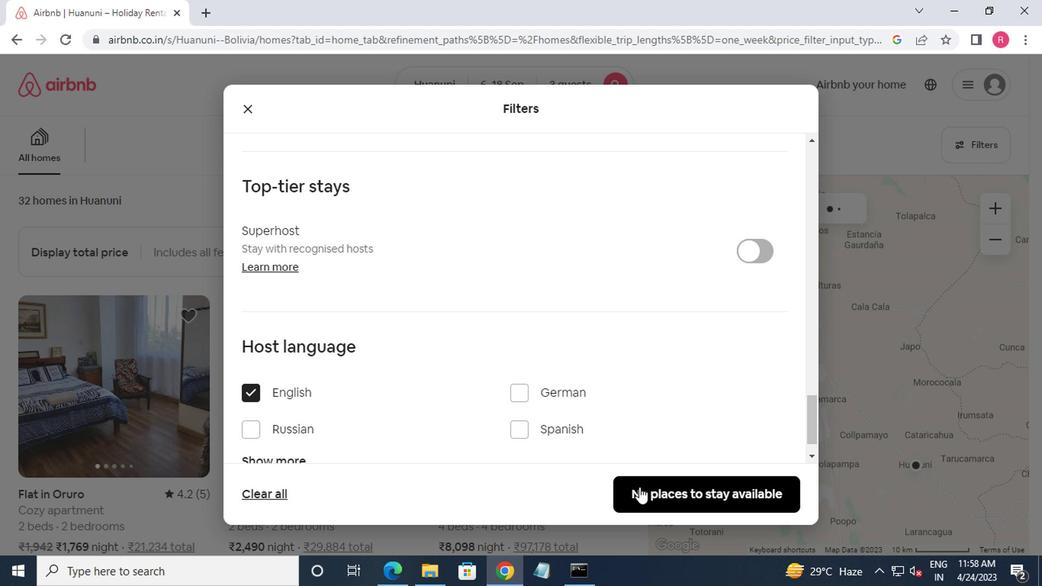 
Action: Mouse moved to (634, 489)
Screenshot: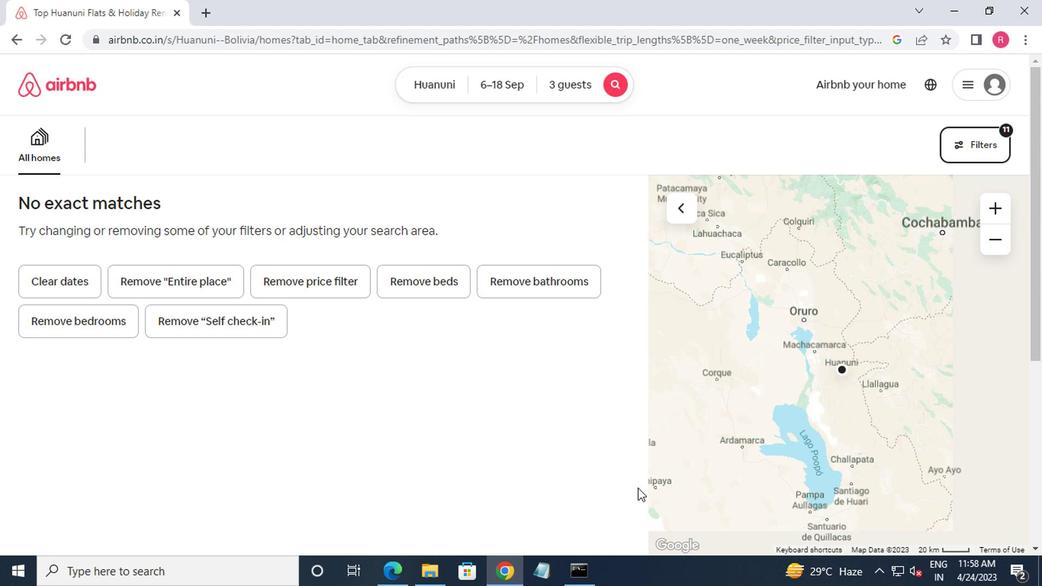 
